Task: Assign Carxxstreet791@gmail.com as Assignee of Issue Issue0000000126 in Backlog  in Scrum Project Project0000000026 in Jira. Assign Carxxstreet791@gmail.com as Assignee of Issue Issue0000000127 in Backlog  in Scrum Project Project0000000026 in Jira. Assign Carxxstreet791@gmail.com as Assignee of Issue Issue0000000128 in Backlog  in Scrum Project Project0000000026 in Jira. Assign Nikrathi889@gmail.com as Assignee of Issue Issue0000000129 in Backlog  in Scrum Project Project0000000026 in Jira. Assign Nikrathi889@gmail.com as Assignee of Issue Issue0000000130 in Backlog  in Scrum Project Project0000000026 in Jira
Action: Mouse moved to (282, 110)
Screenshot: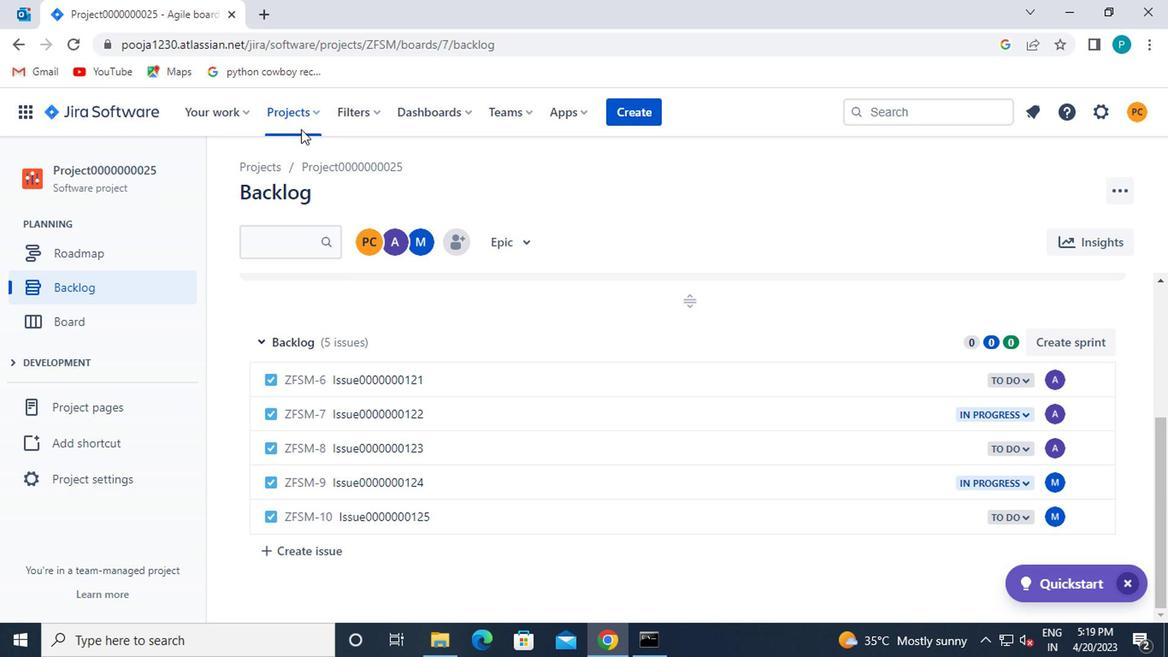
Action: Mouse pressed left at (282, 110)
Screenshot: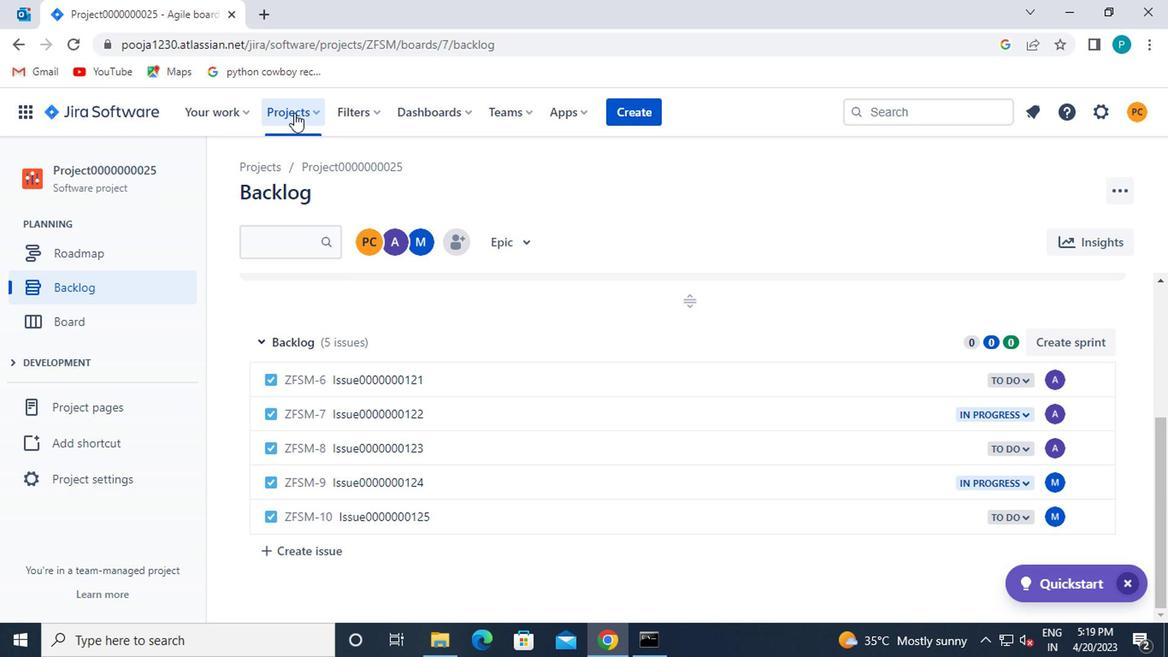 
Action: Mouse moved to (338, 239)
Screenshot: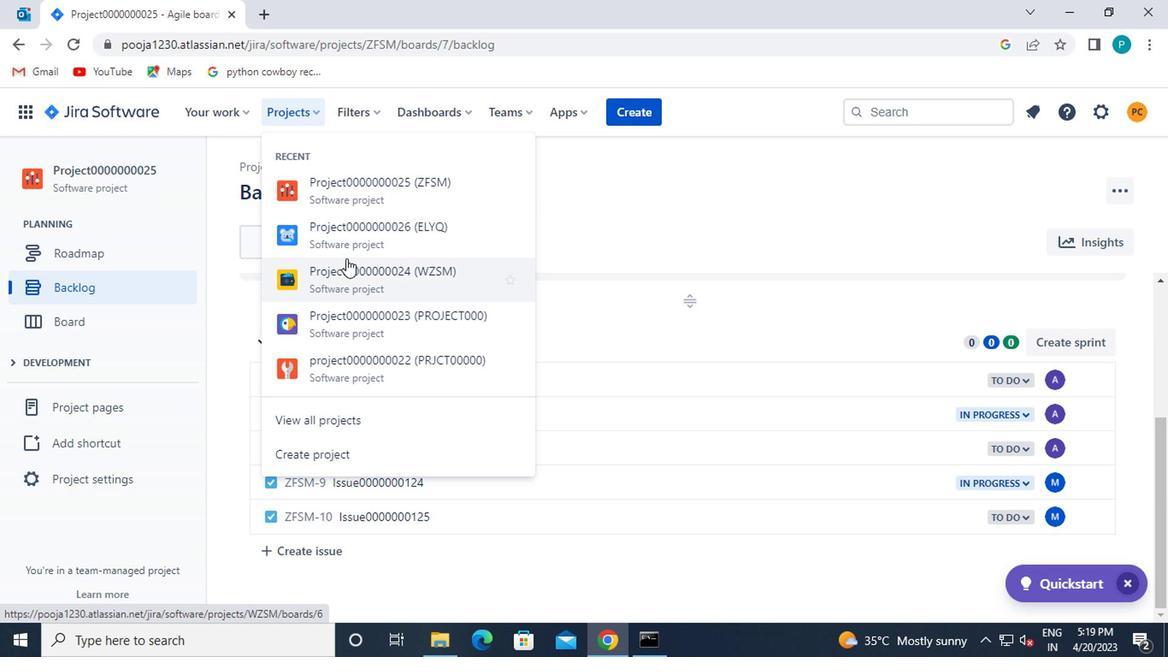 
Action: Mouse pressed left at (338, 239)
Screenshot: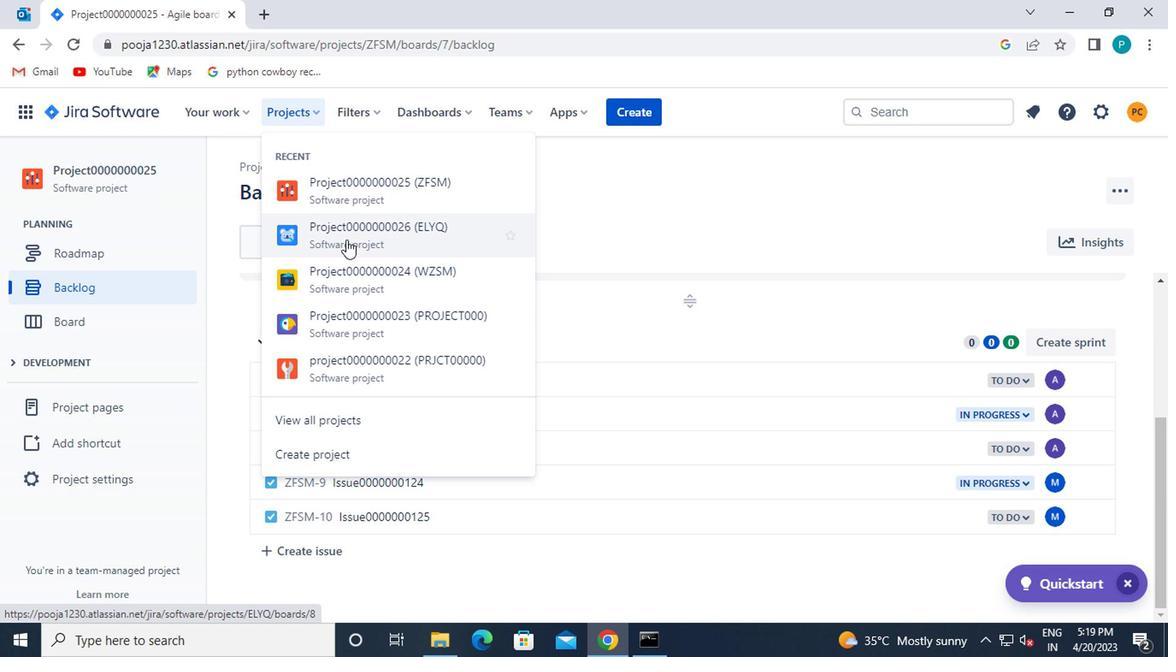 
Action: Mouse moved to (147, 293)
Screenshot: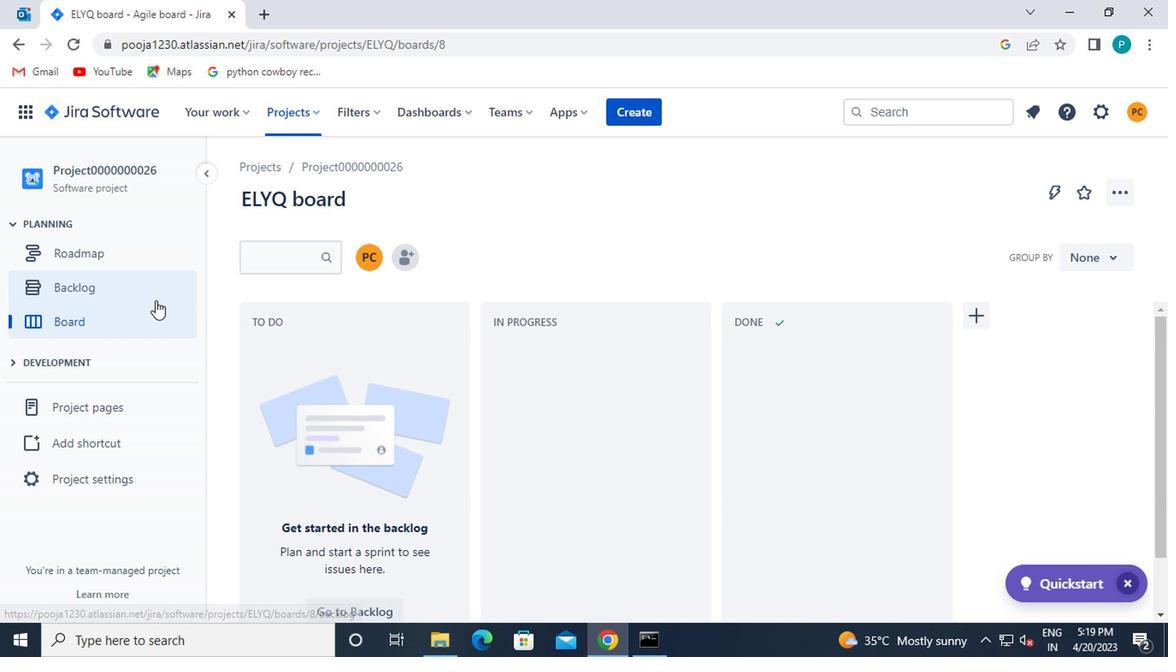 
Action: Mouse pressed left at (147, 293)
Screenshot: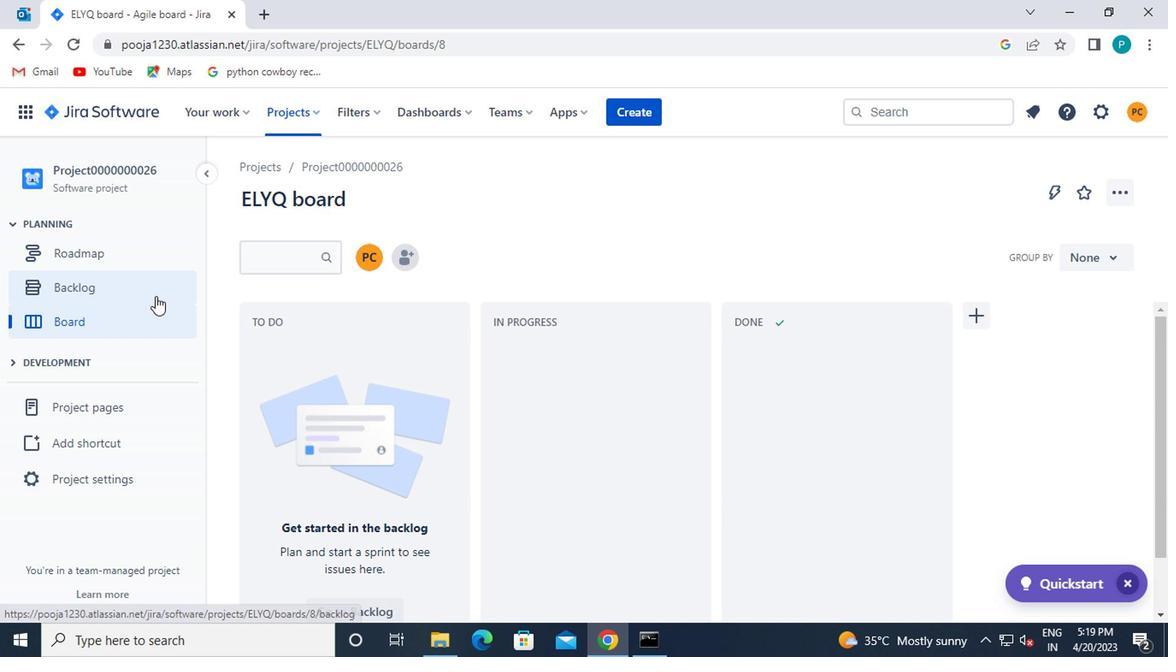 
Action: Mouse moved to (587, 436)
Screenshot: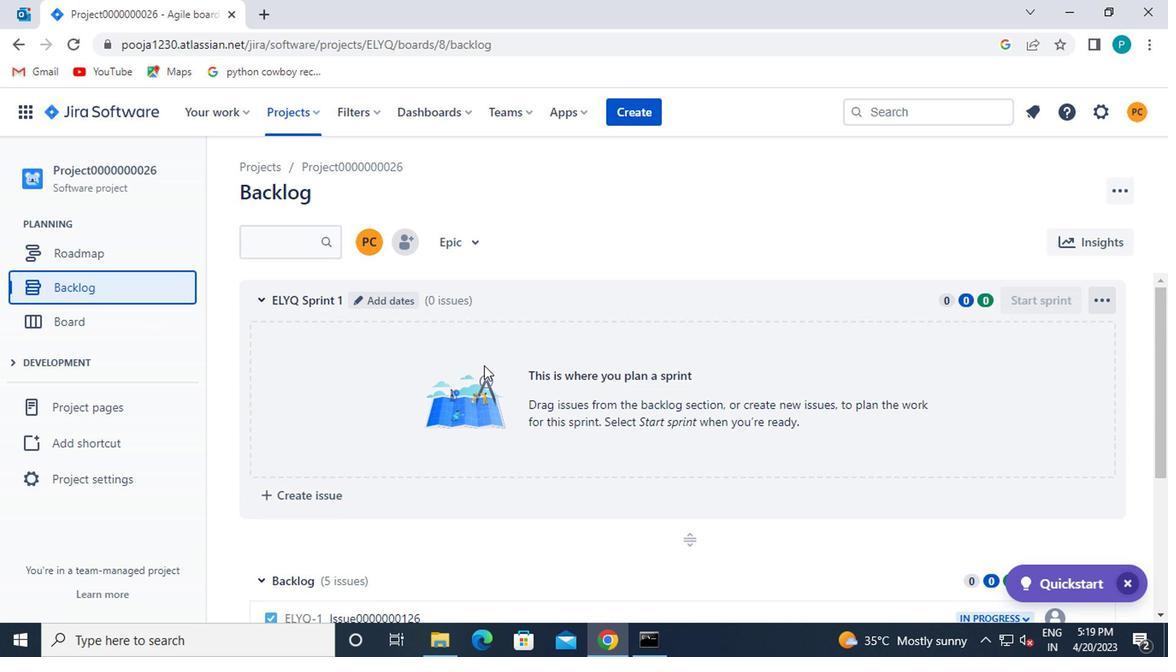 
Action: Mouse scrolled (587, 435) with delta (0, -1)
Screenshot: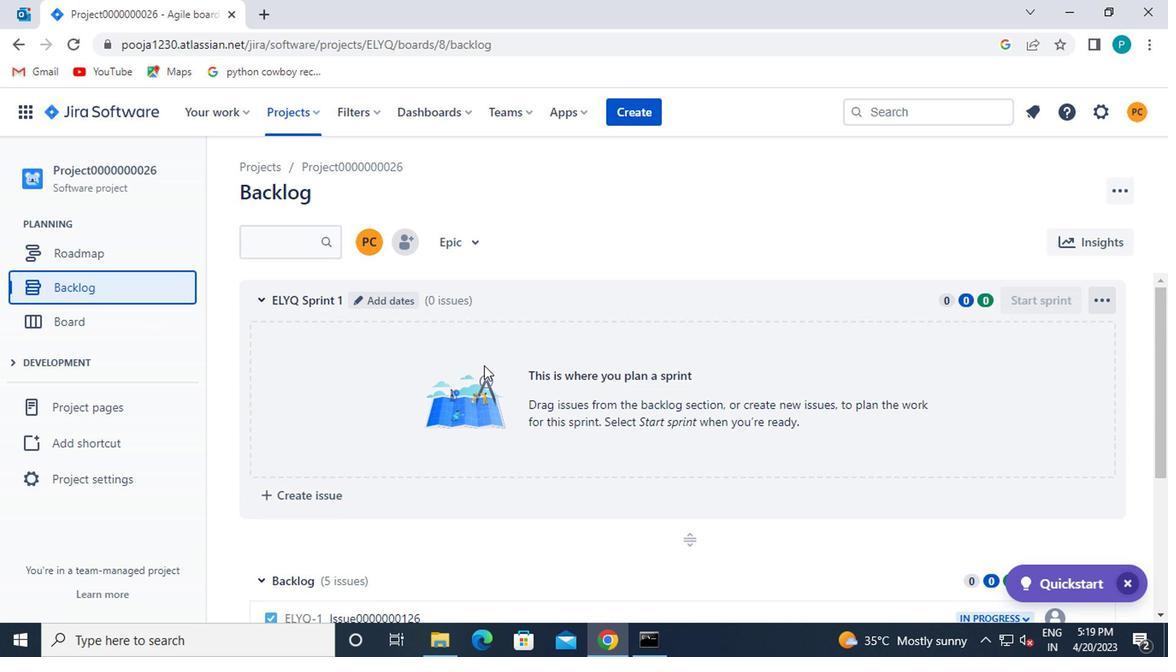 
Action: Mouse scrolled (587, 435) with delta (0, -1)
Screenshot: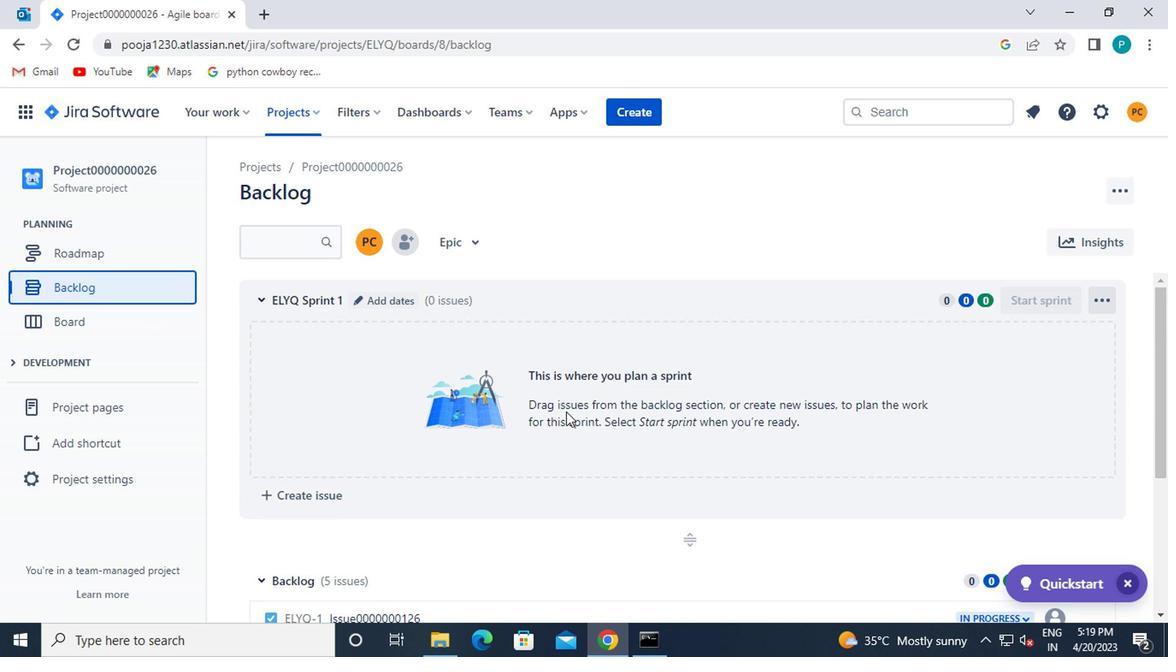 
Action: Mouse scrolled (587, 435) with delta (0, -1)
Screenshot: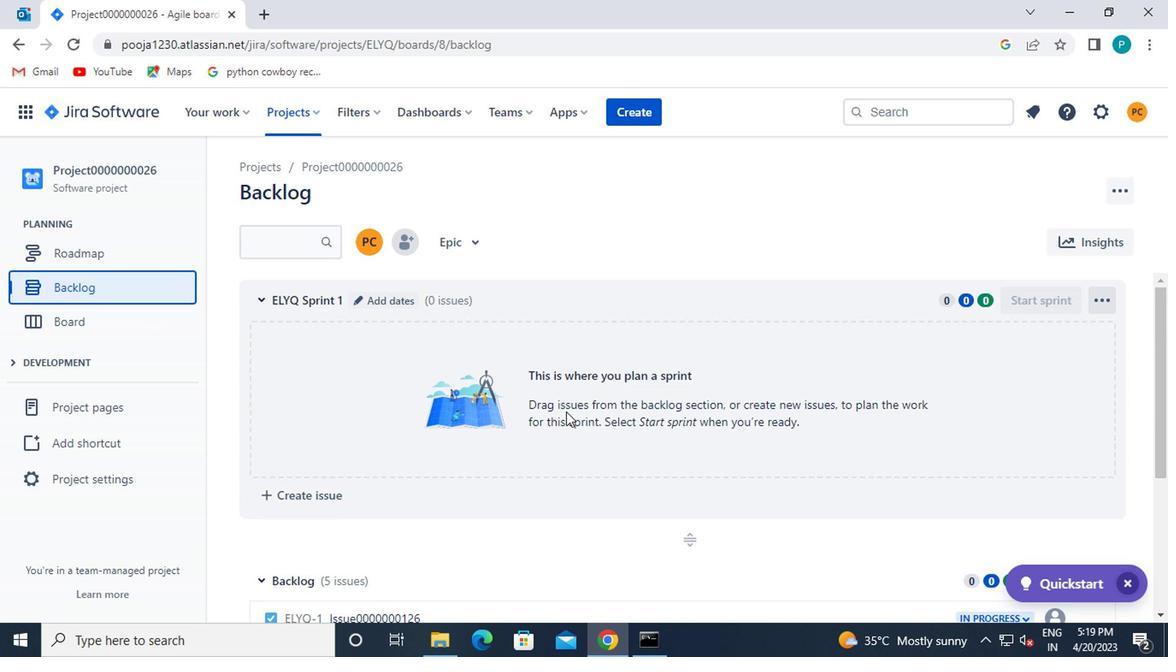 
Action: Mouse scrolled (587, 435) with delta (0, -1)
Screenshot: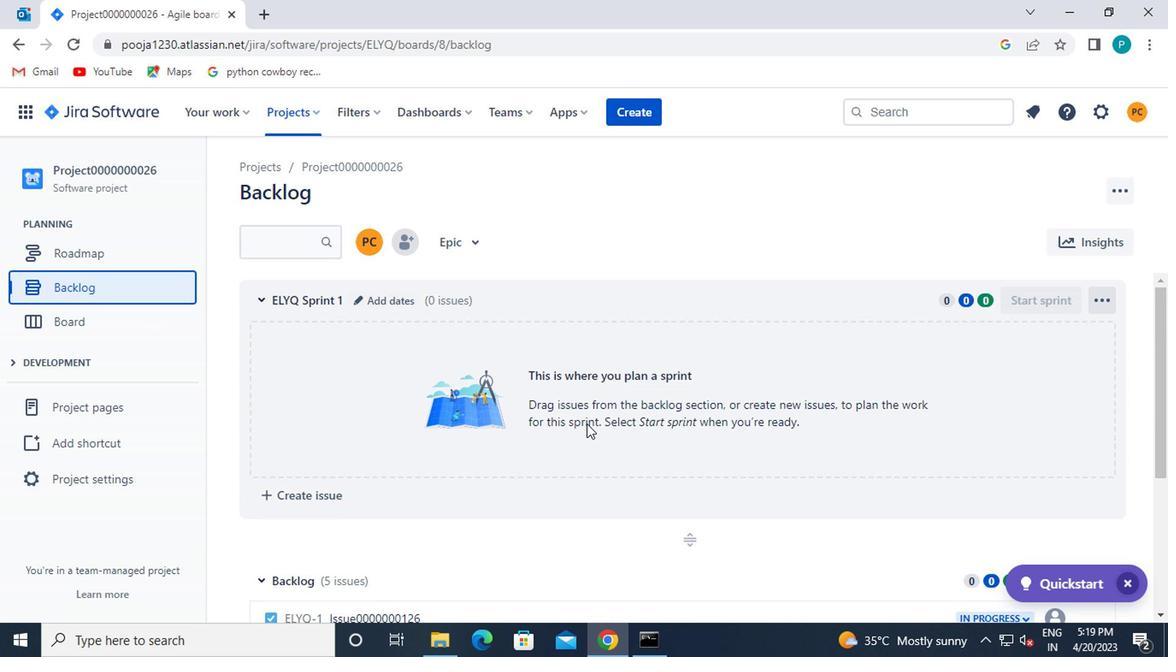 
Action: Mouse moved to (1045, 379)
Screenshot: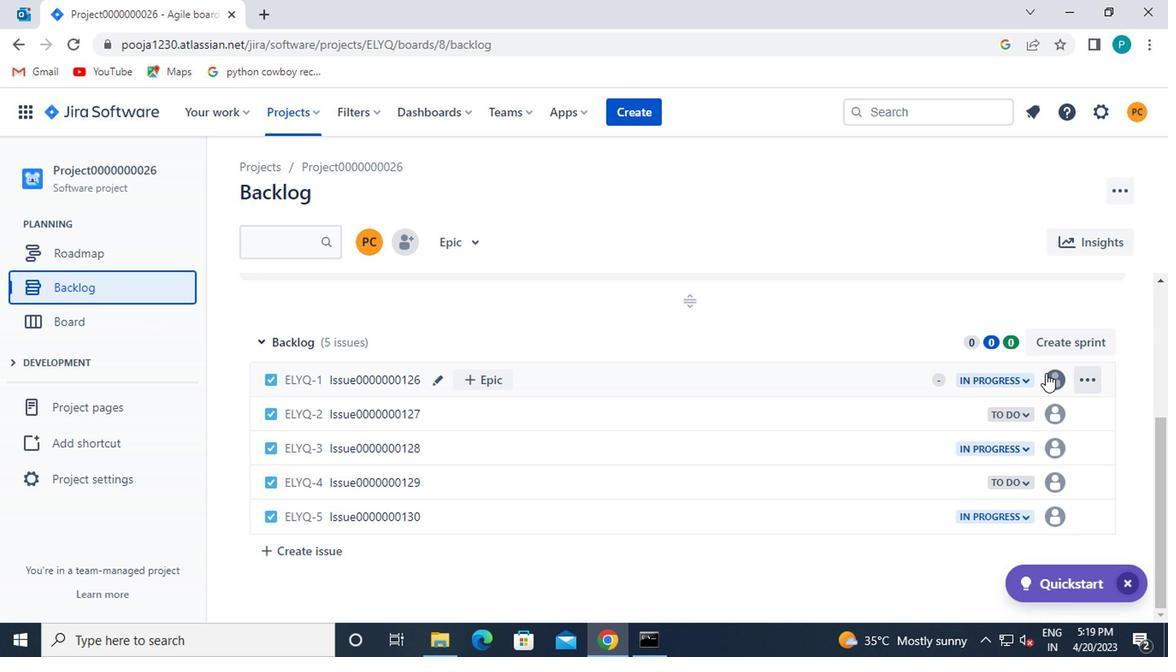 
Action: Mouse pressed left at (1045, 379)
Screenshot: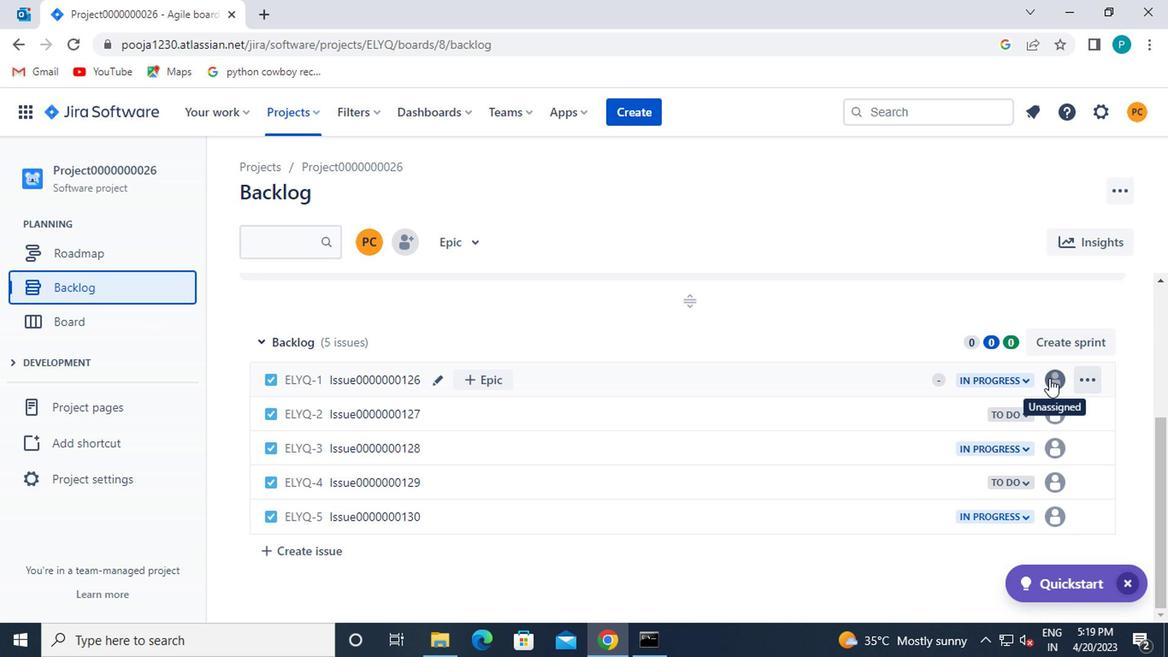 
Action: Mouse moved to (927, 470)
Screenshot: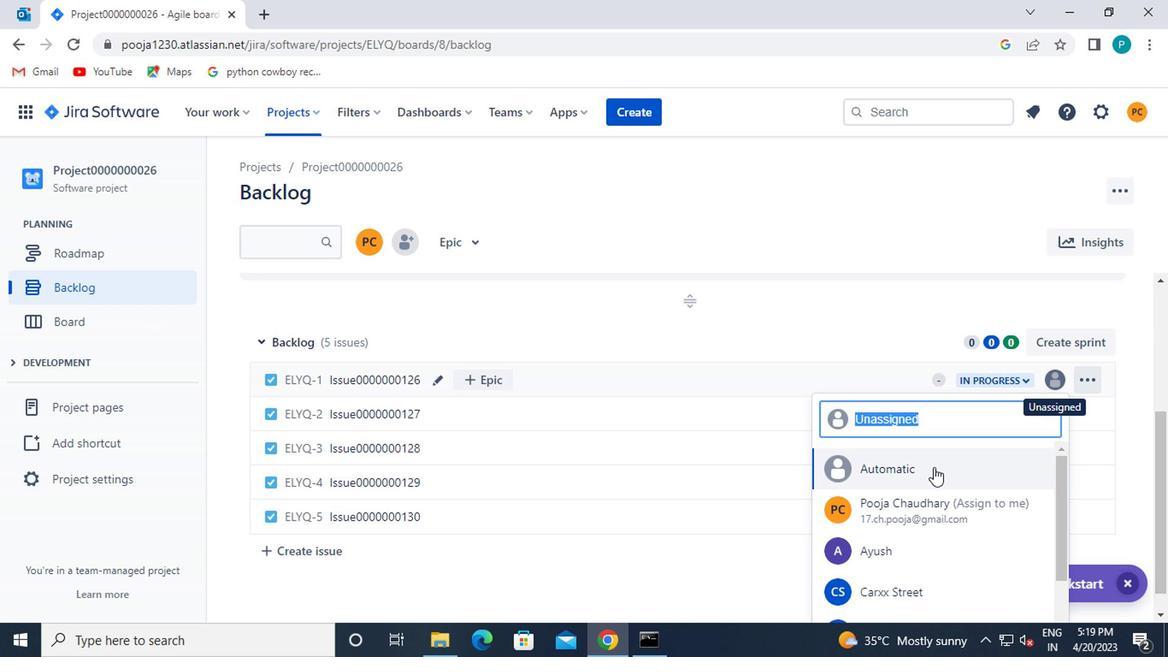 
Action: Mouse scrolled (927, 470) with delta (0, 0)
Screenshot: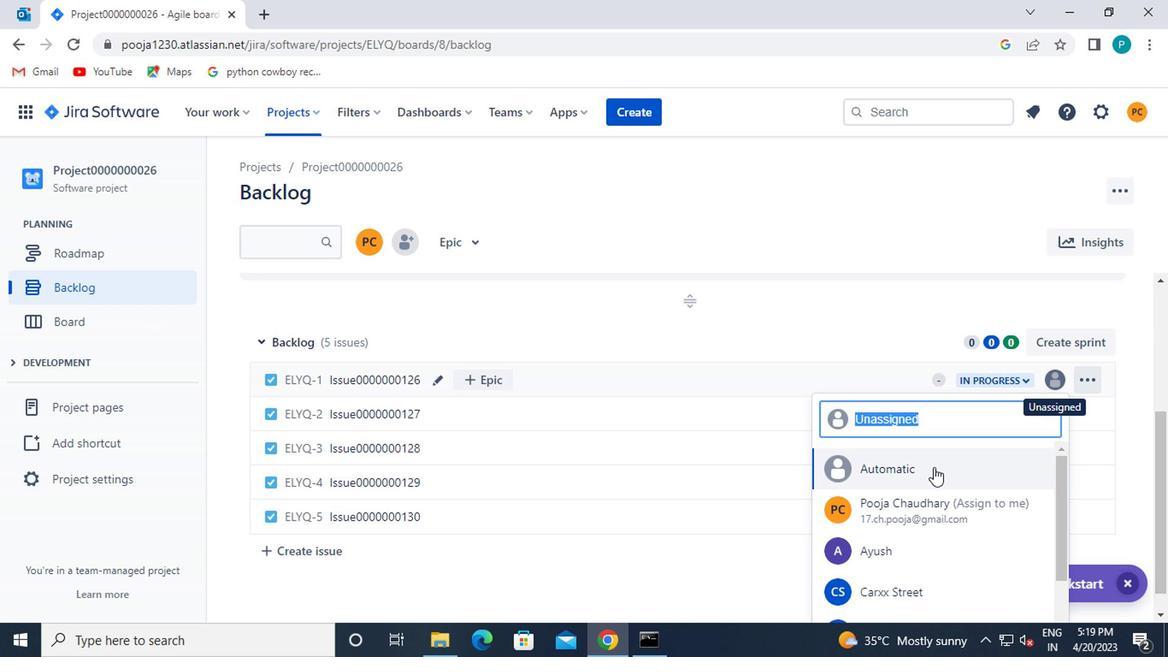 
Action: Mouse scrolled (927, 470) with delta (0, 0)
Screenshot: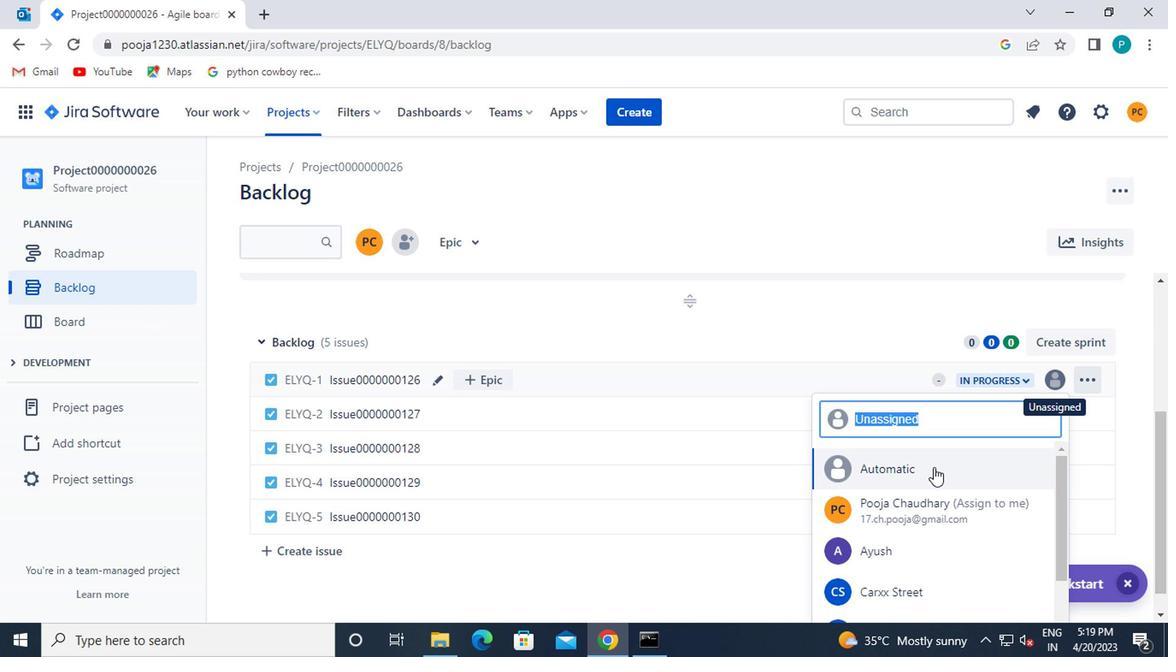 
Action: Mouse moved to (927, 470)
Screenshot: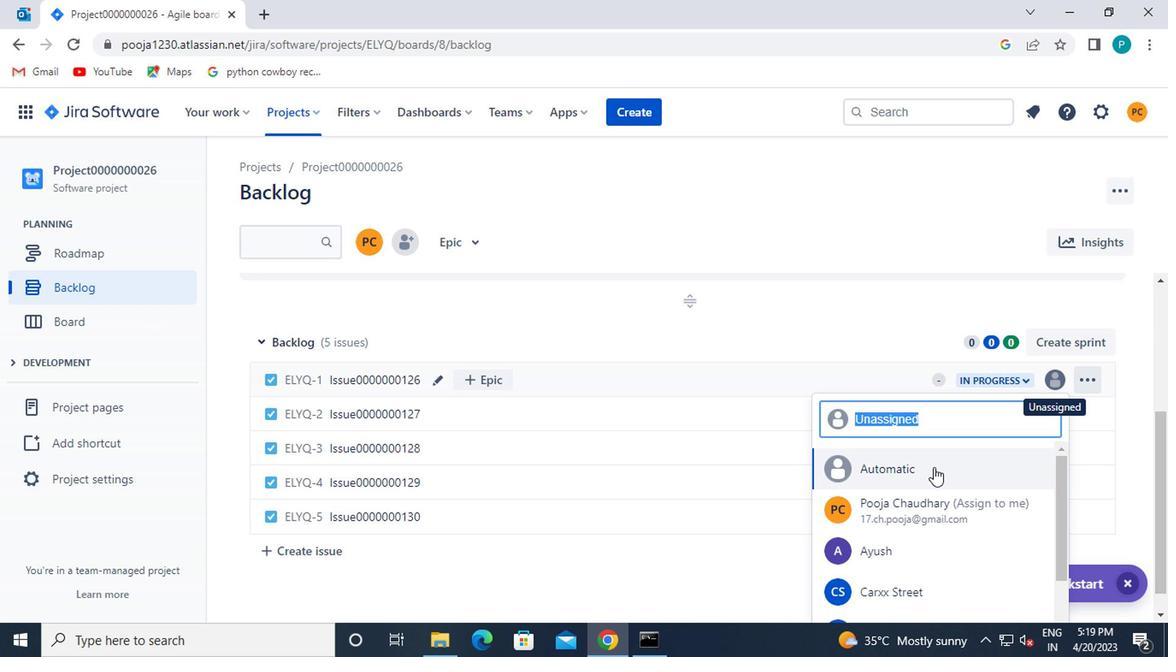 
Action: Mouse scrolled (927, 470) with delta (0, 0)
Screenshot: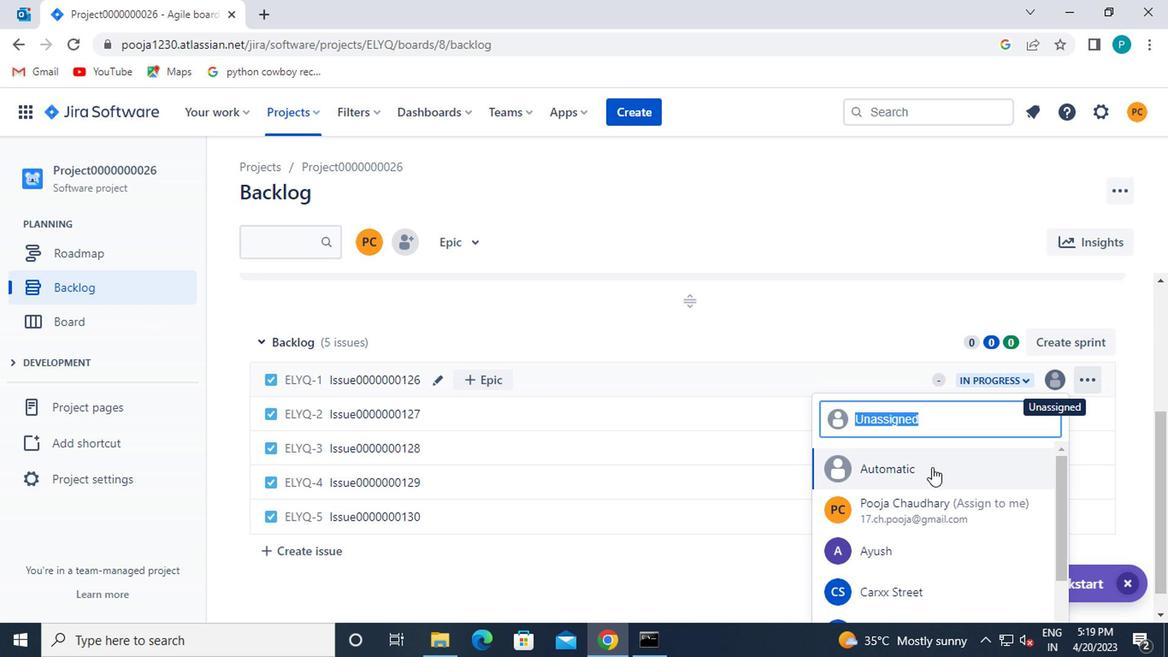 
Action: Mouse moved to (919, 502)
Screenshot: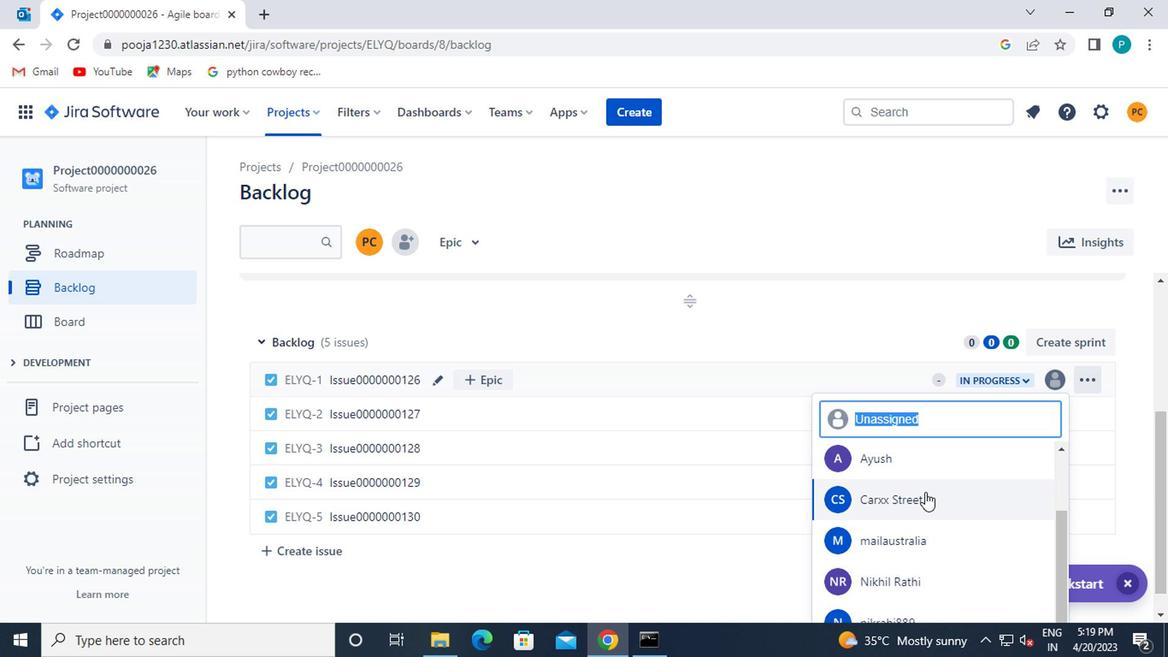 
Action: Mouse pressed left at (919, 502)
Screenshot: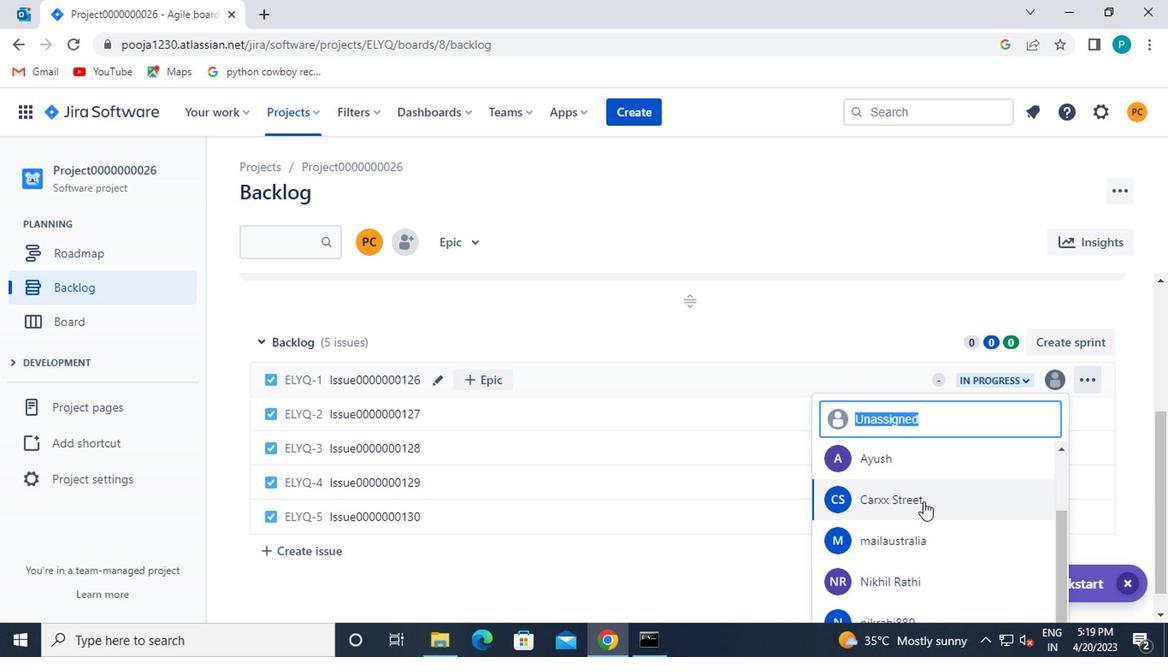
Action: Mouse moved to (1043, 416)
Screenshot: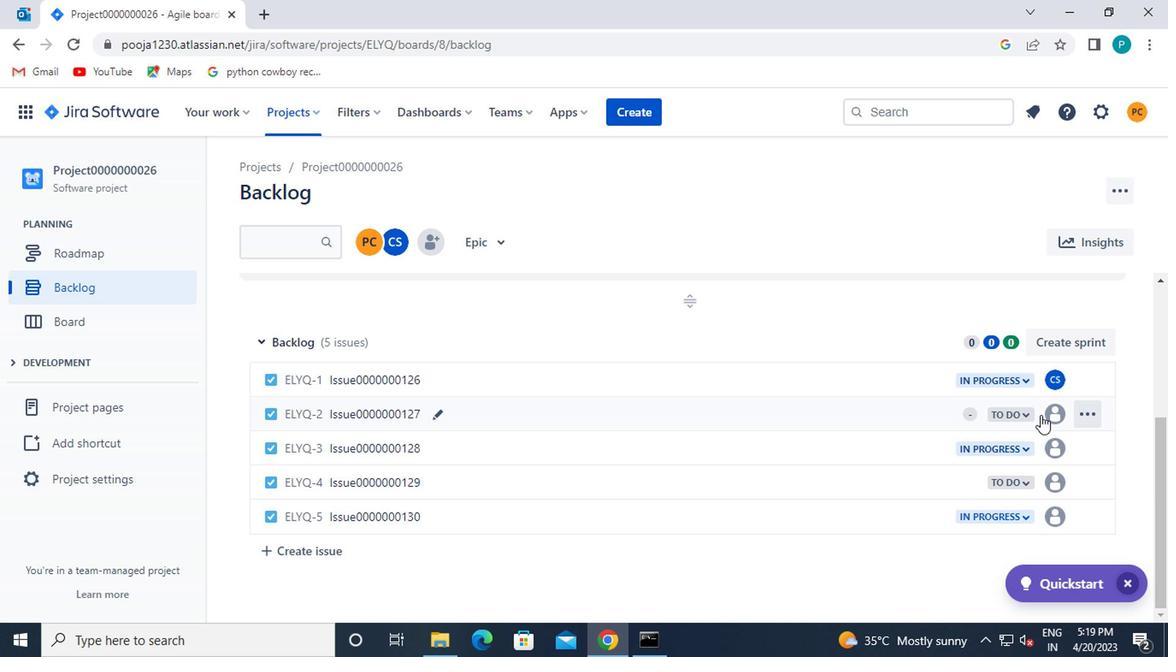 
Action: Mouse pressed left at (1043, 416)
Screenshot: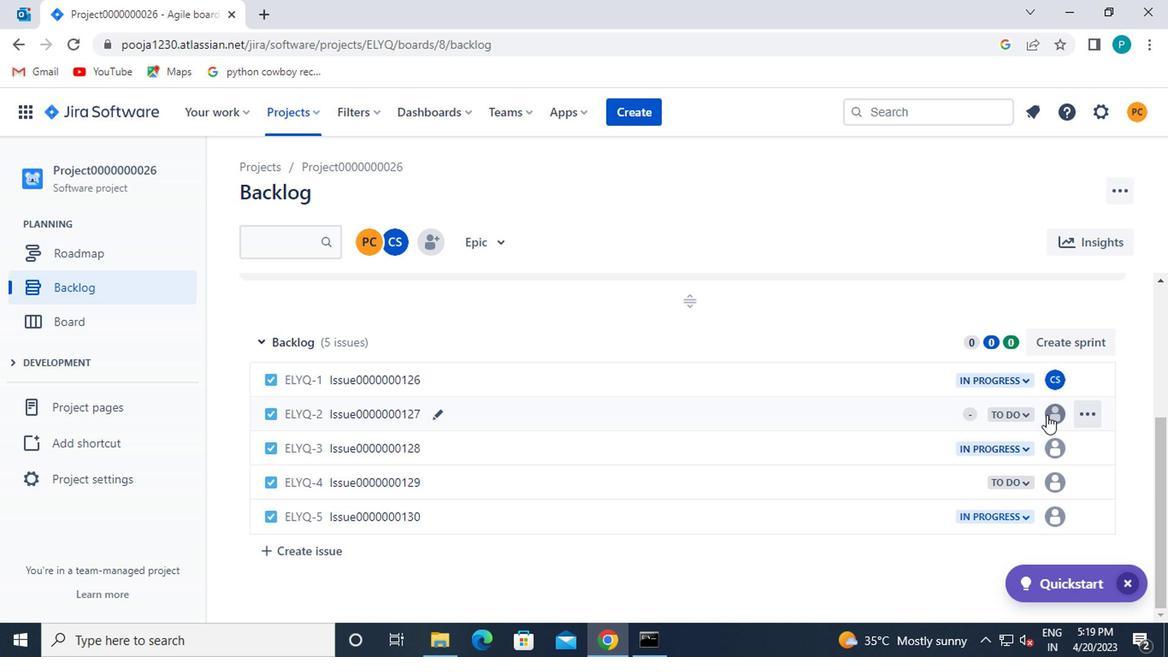 
Action: Mouse moved to (919, 500)
Screenshot: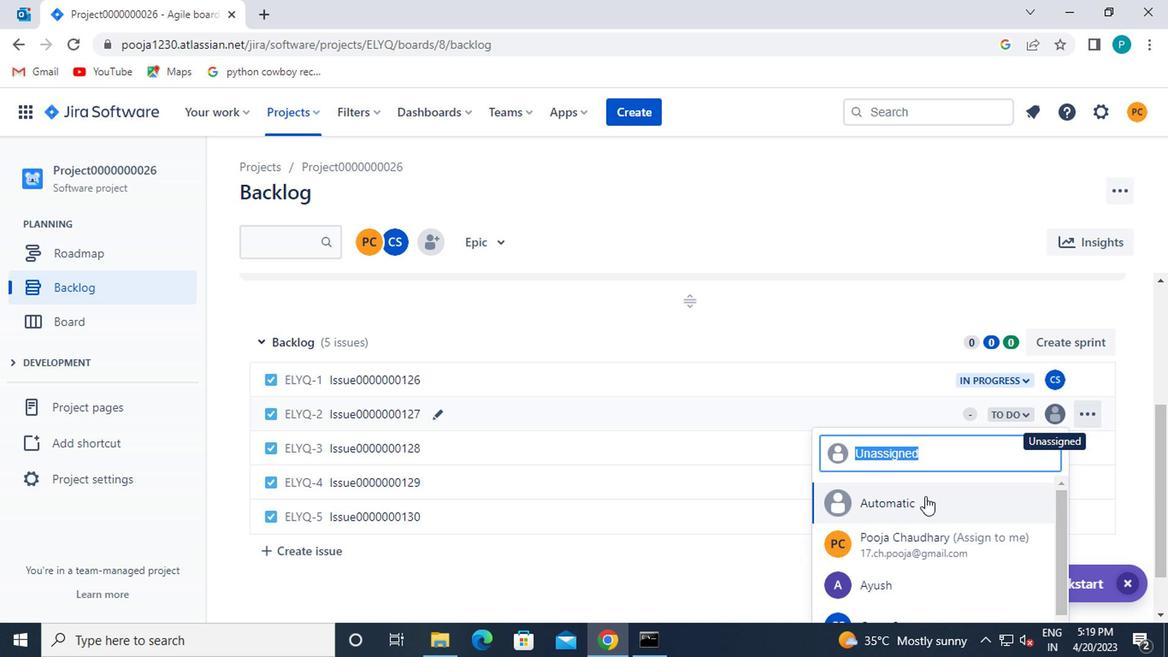 
Action: Mouse scrolled (919, 499) with delta (0, 0)
Screenshot: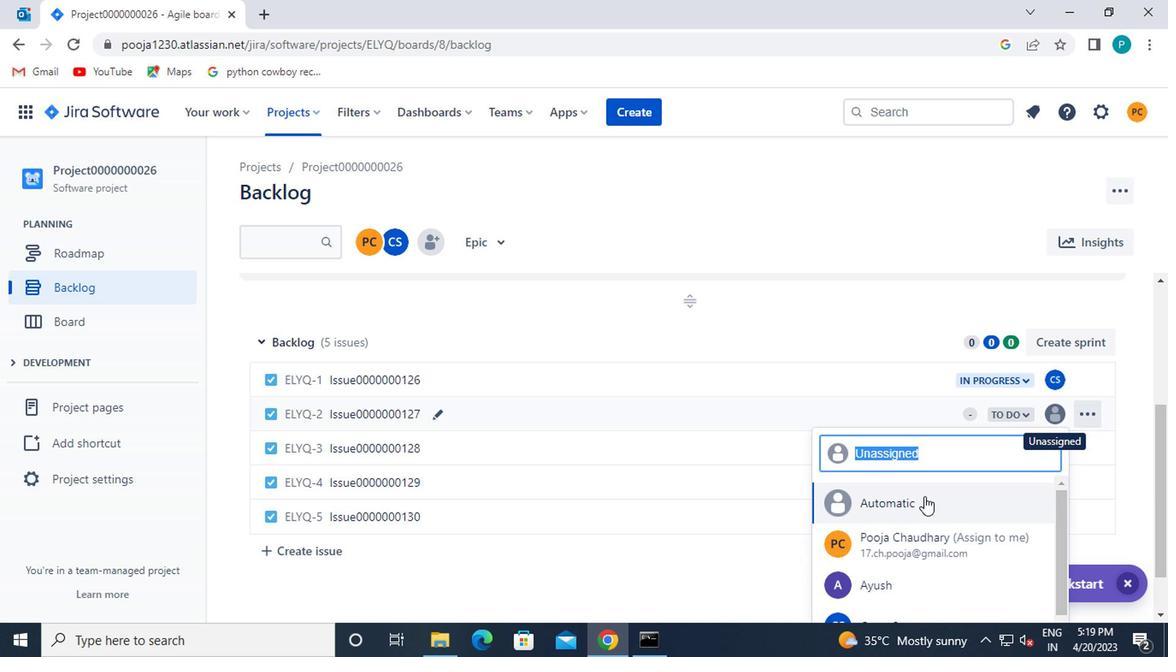 
Action: Mouse moved to (919, 500)
Screenshot: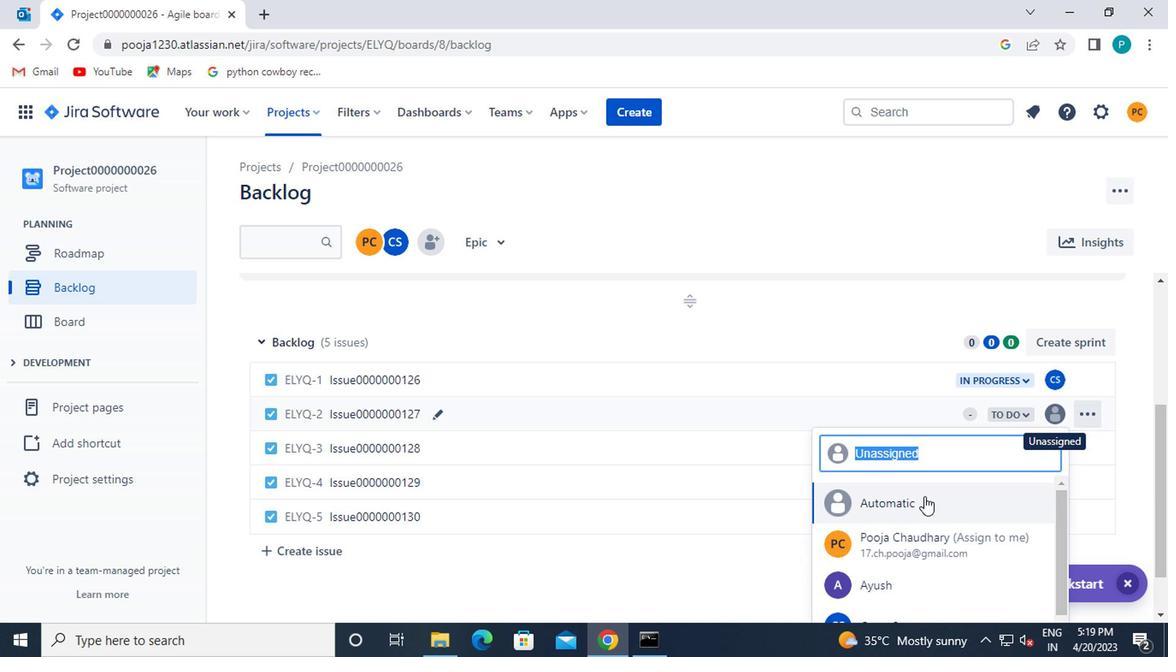 
Action: Mouse scrolled (919, 499) with delta (0, 0)
Screenshot: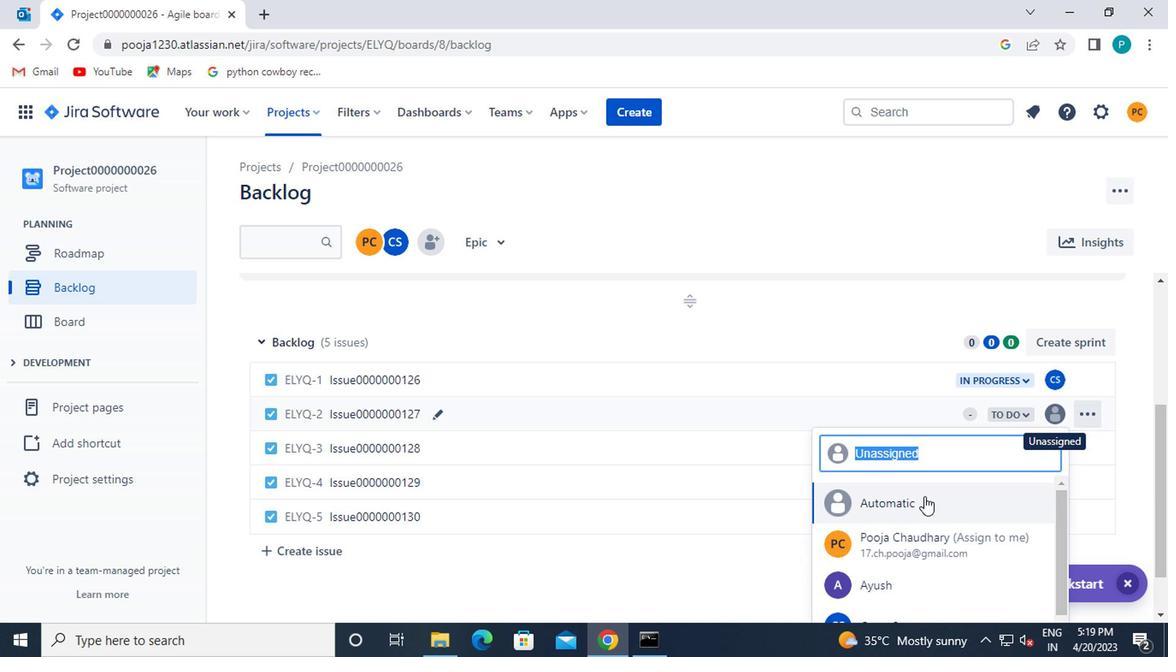 
Action: Mouse moved to (919, 532)
Screenshot: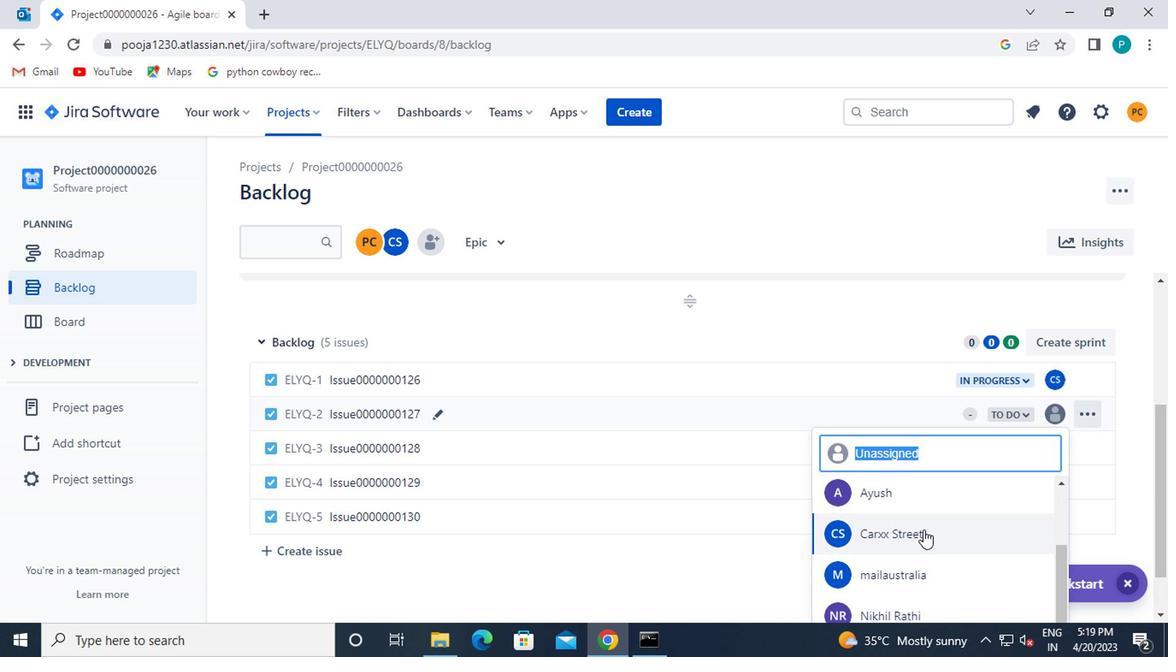
Action: Mouse pressed left at (919, 532)
Screenshot: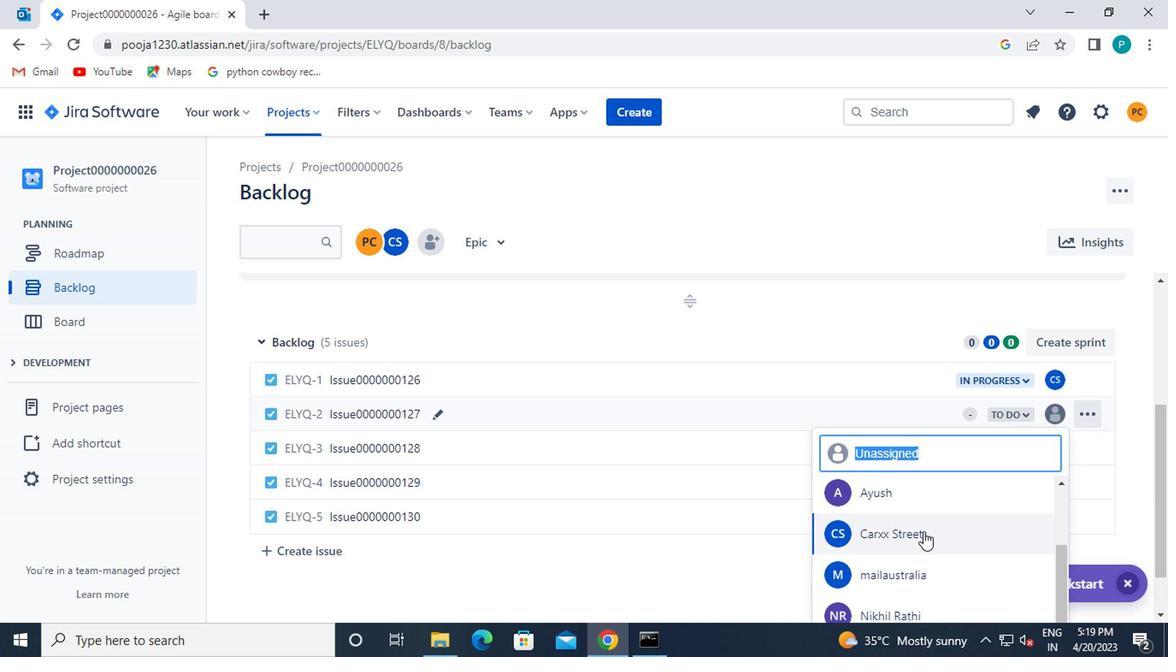
Action: Mouse moved to (1056, 453)
Screenshot: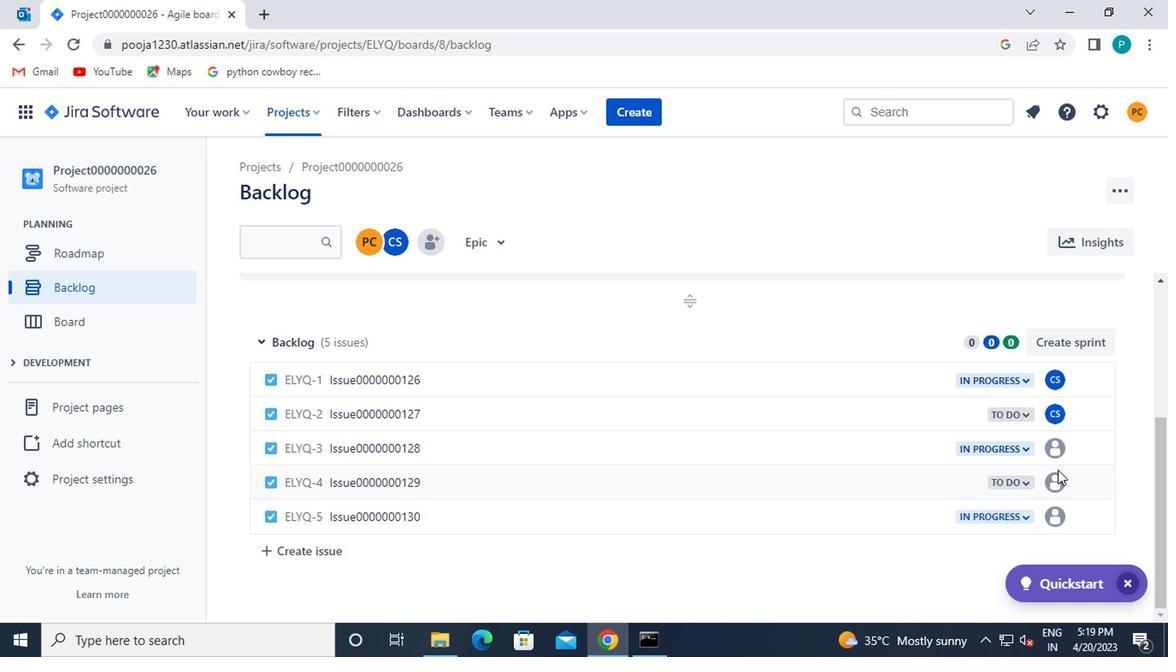 
Action: Mouse pressed left at (1056, 453)
Screenshot: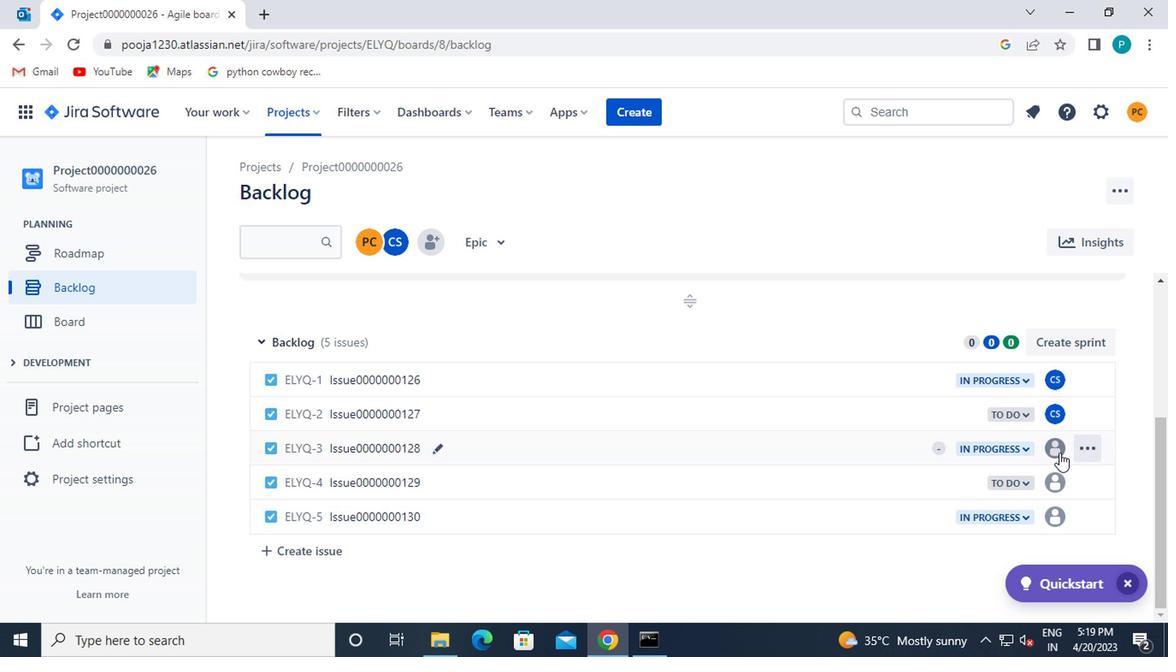 
Action: Mouse moved to (975, 518)
Screenshot: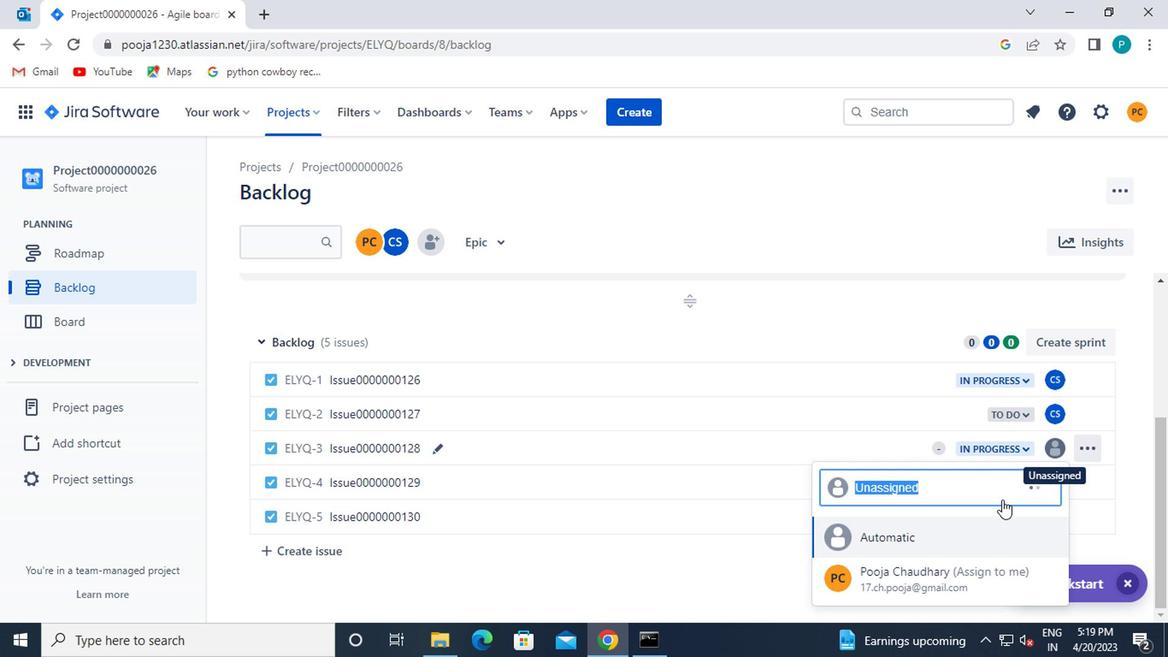 
Action: Mouse scrolled (975, 518) with delta (0, 0)
Screenshot: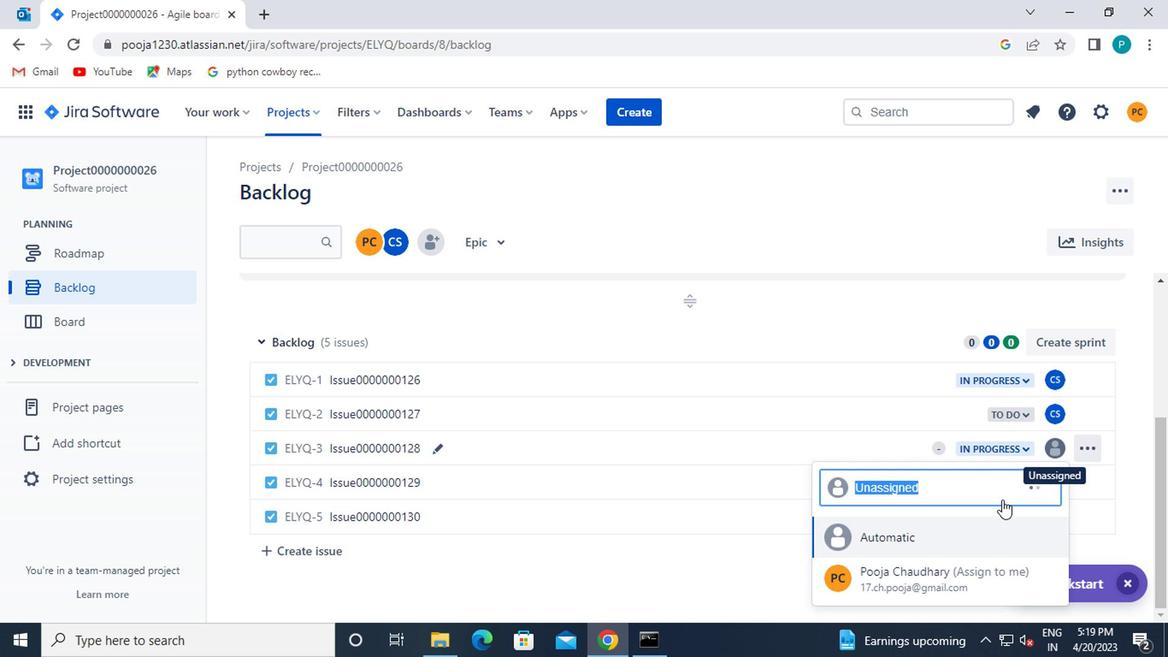 
Action: Mouse moved to (975, 519)
Screenshot: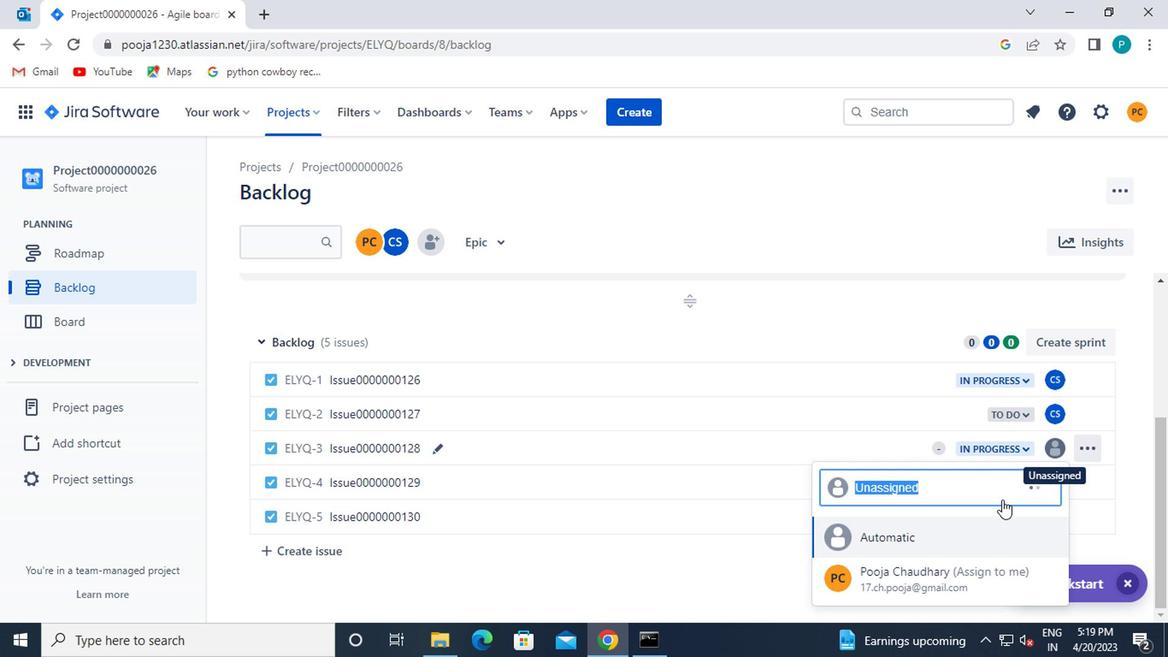 
Action: Mouse scrolled (975, 518) with delta (0, 0)
Screenshot: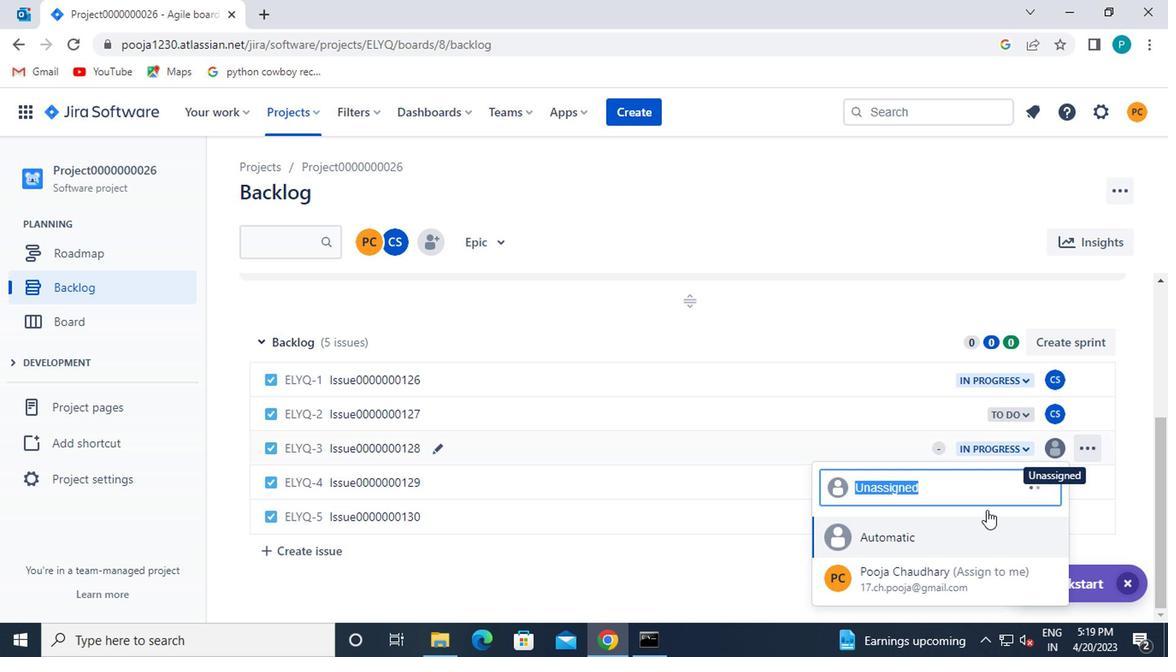 
Action: Mouse moved to (975, 520)
Screenshot: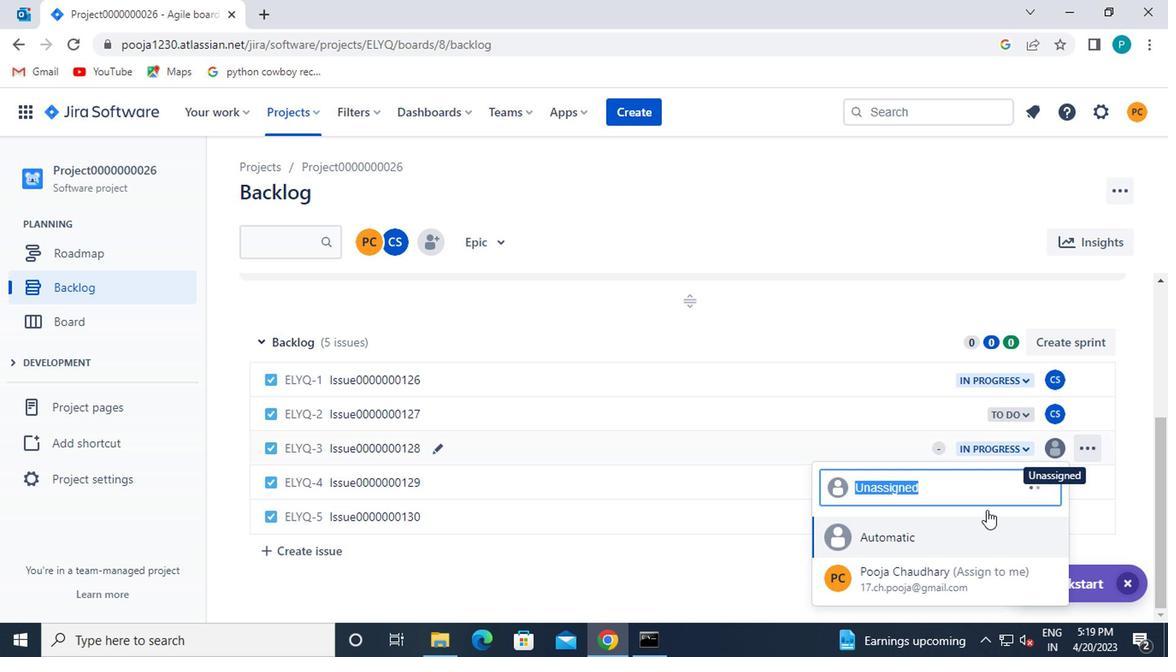 
Action: Mouse scrolled (975, 519) with delta (0, -1)
Screenshot: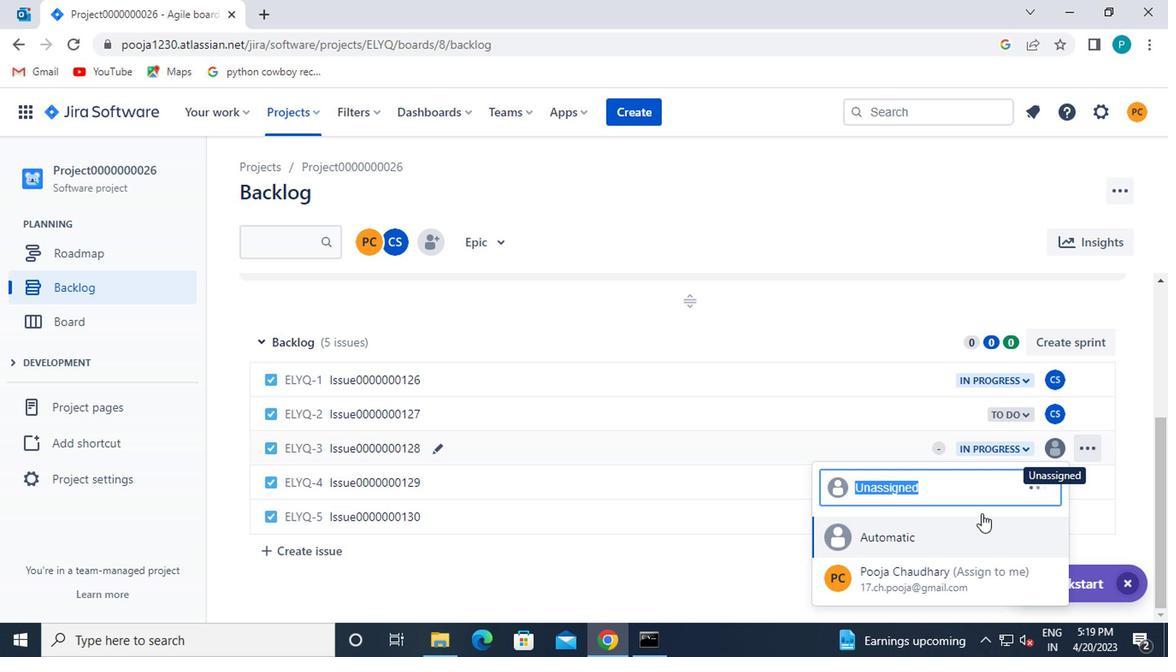 
Action: Mouse moved to (962, 545)
Screenshot: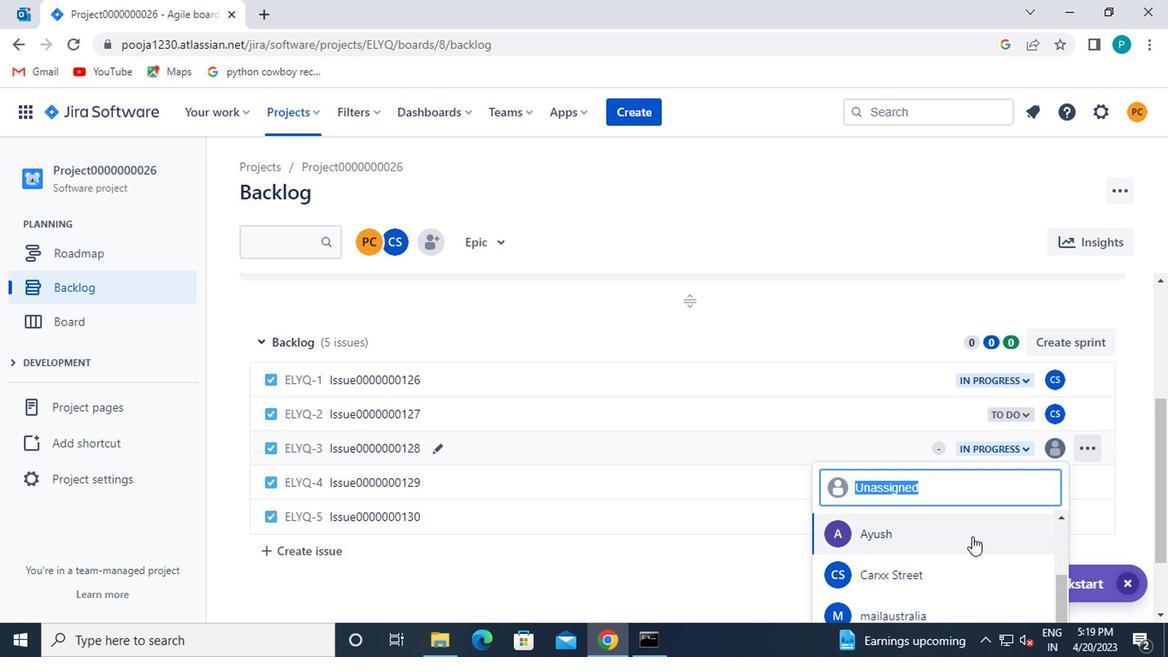 
Action: Mouse scrolled (962, 544) with delta (0, 0)
Screenshot: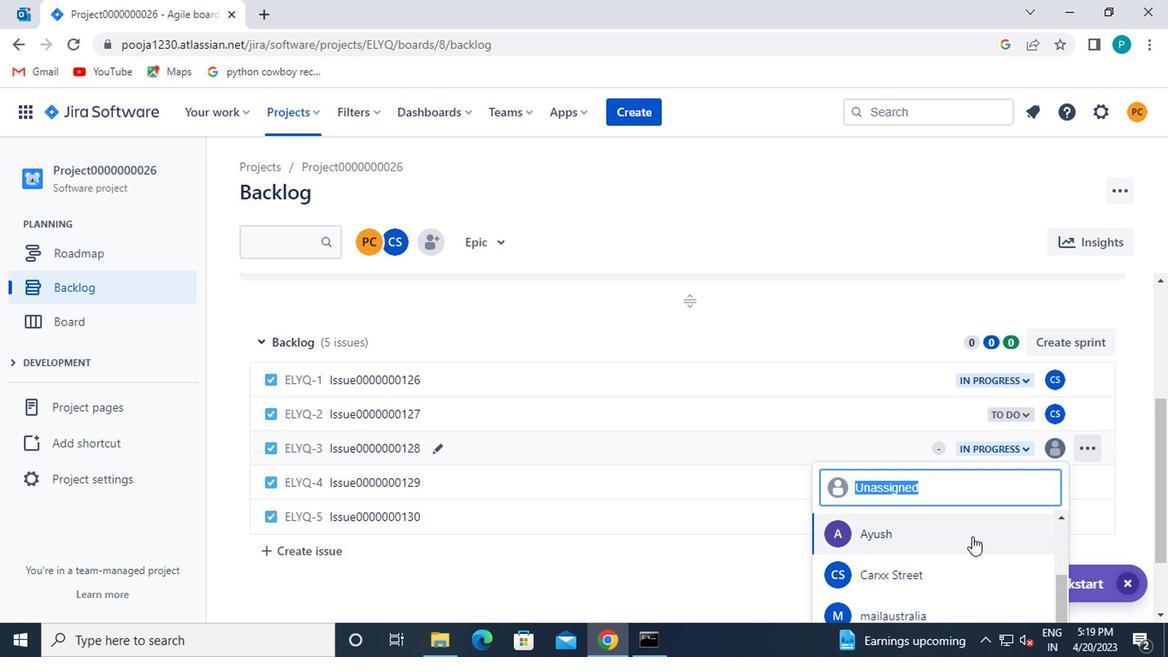 
Action: Mouse moved to (962, 545)
Screenshot: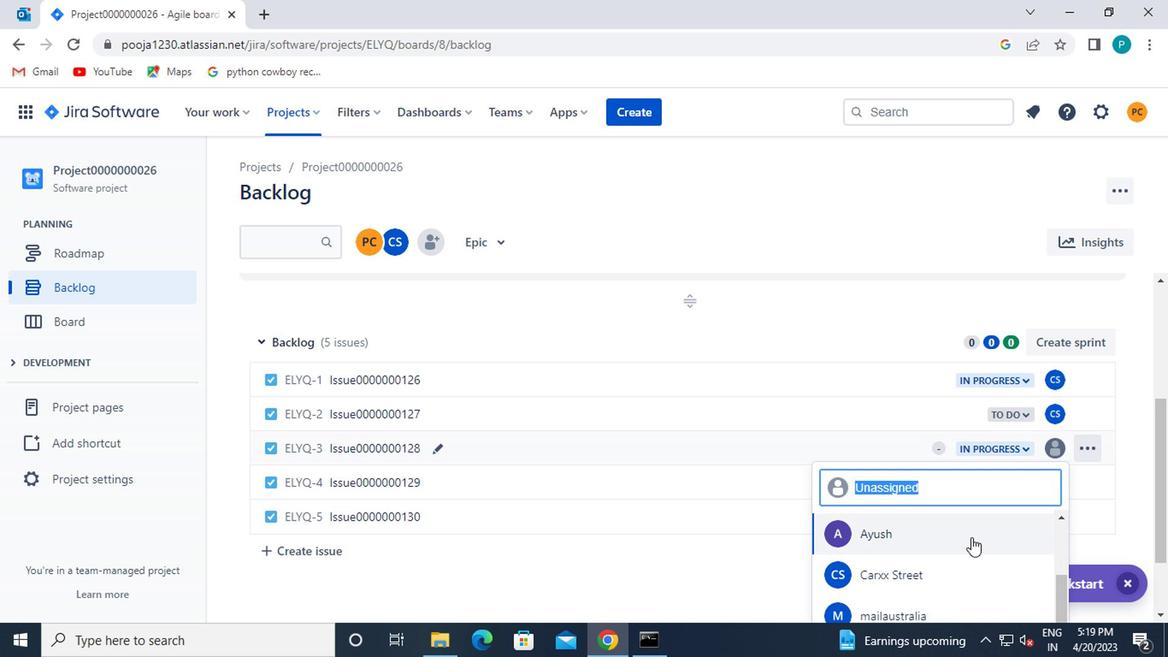 
Action: Mouse scrolled (962, 544) with delta (0, 0)
Screenshot: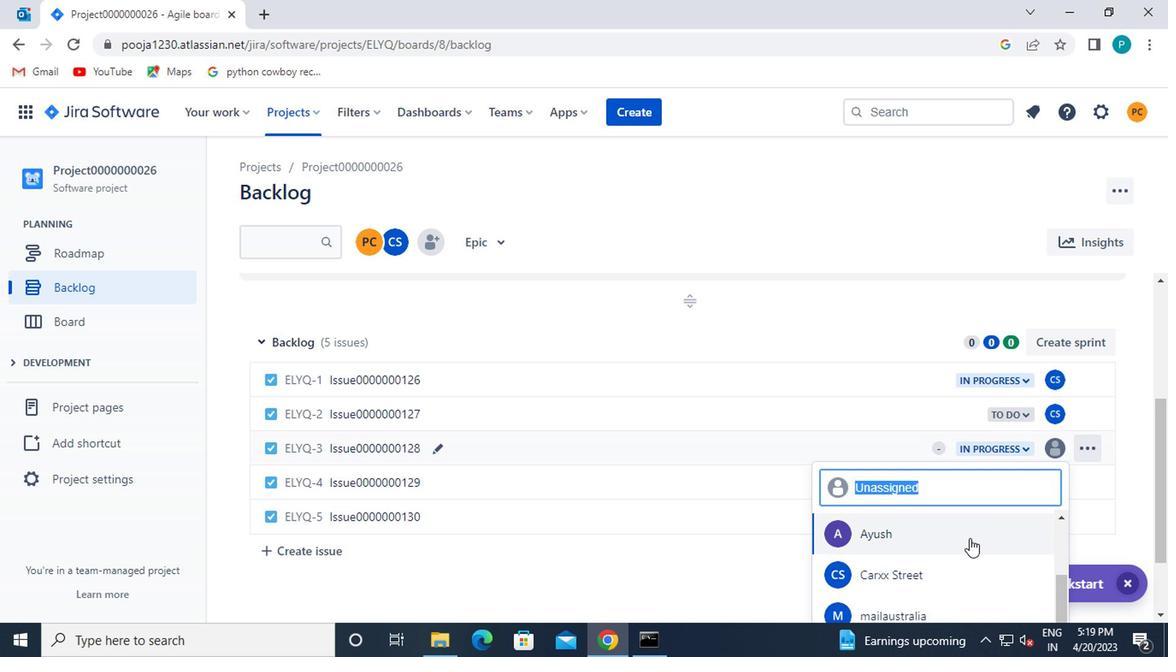 
Action: Mouse moved to (940, 590)
Screenshot: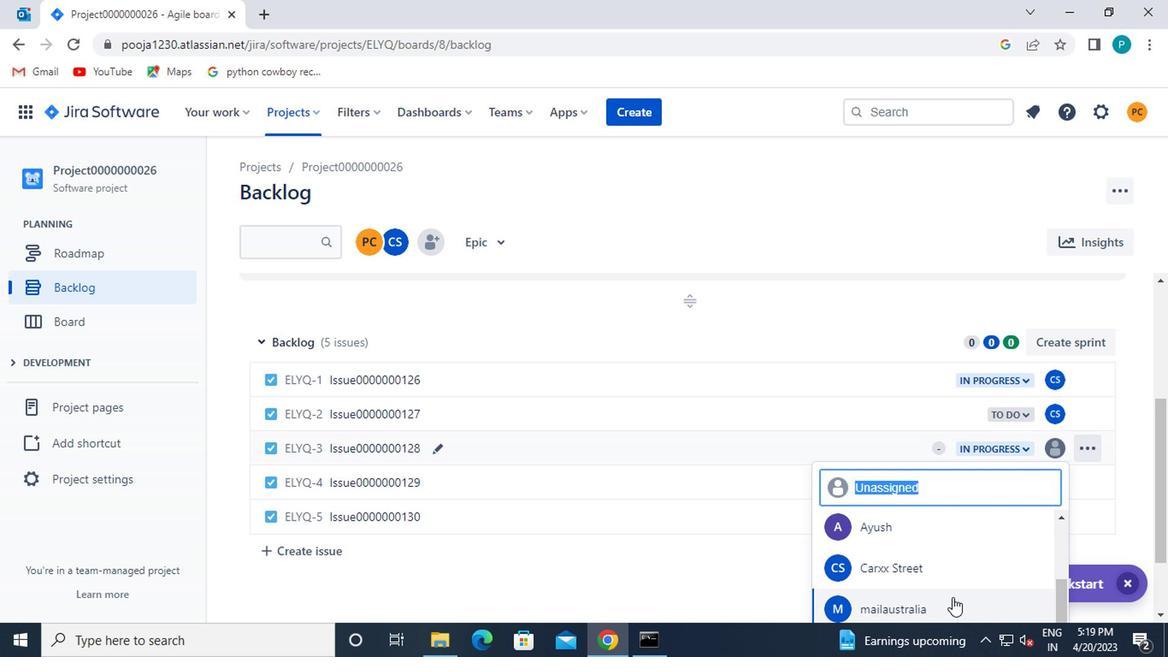 
Action: Mouse scrolled (940, 590) with delta (0, 0)
Screenshot: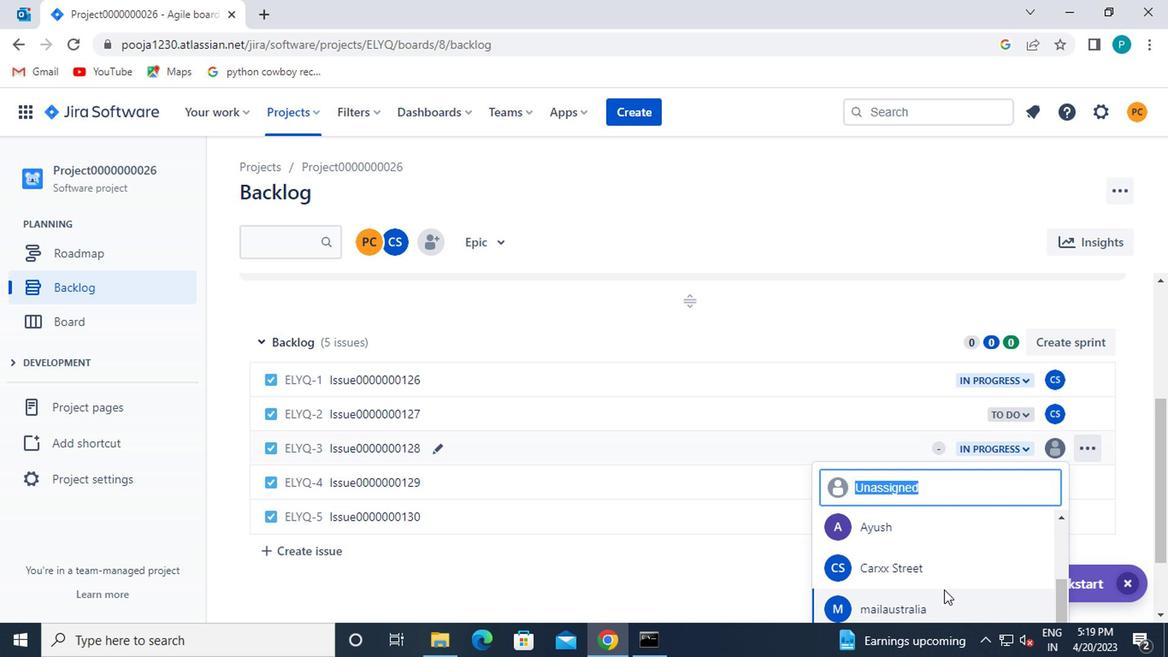 
Action: Mouse moved to (922, 487)
Screenshot: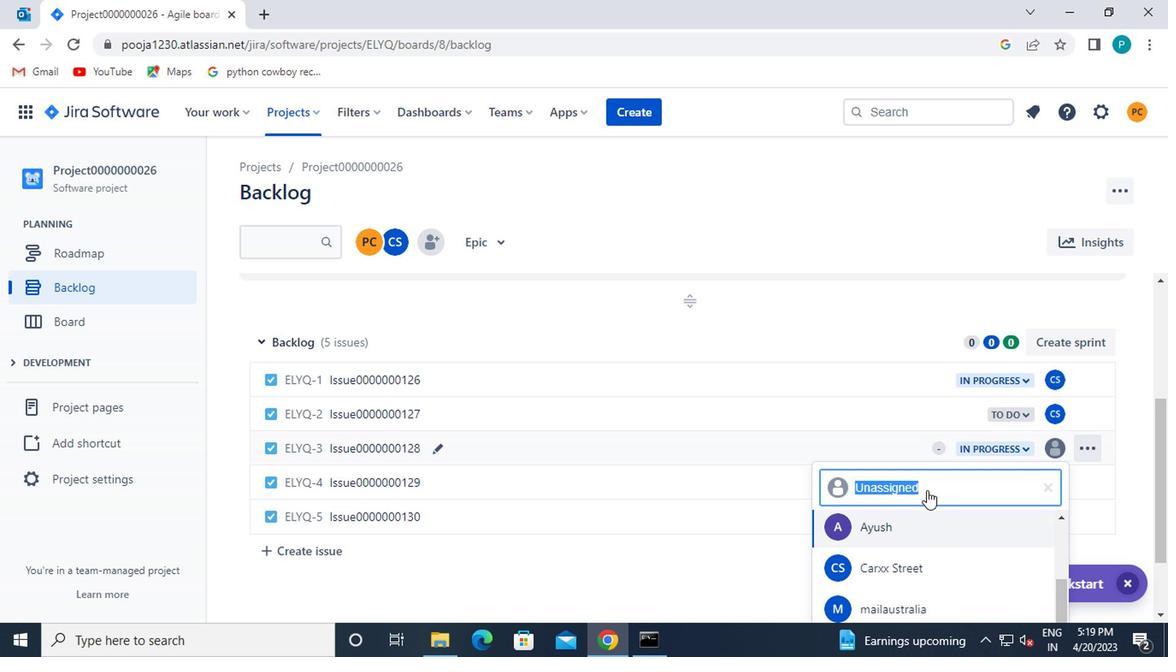 
Action: Mouse pressed left at (922, 487)
Screenshot: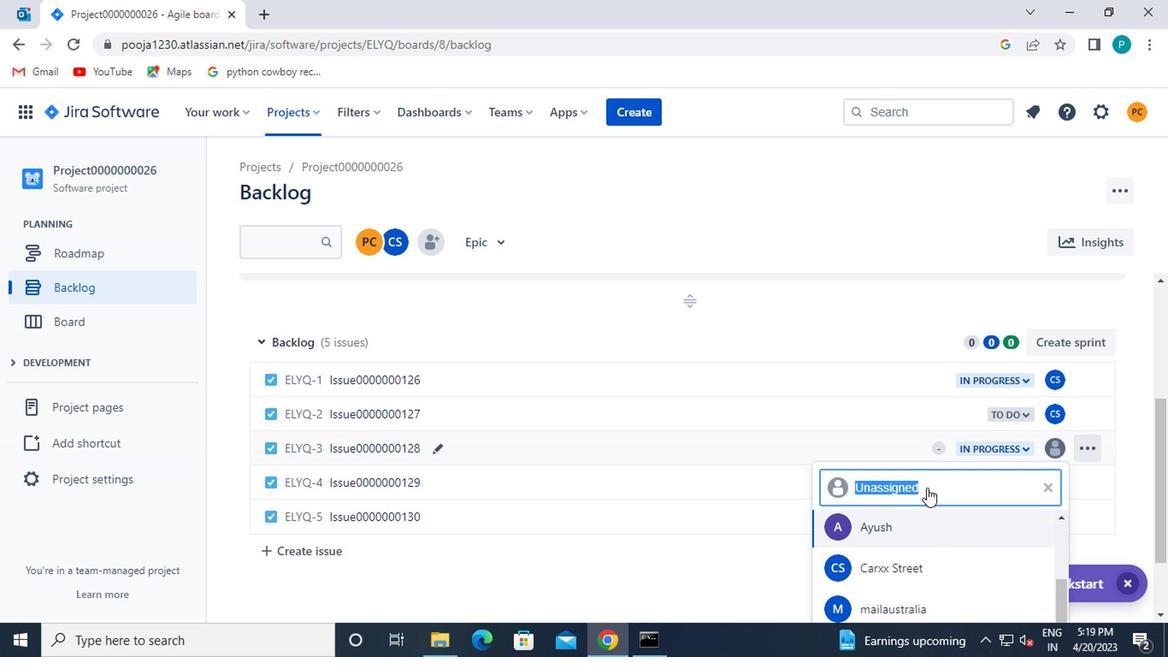 
Action: Key pressed <Key.backspace><Key.backspace><Key.backspace>ni
Screenshot: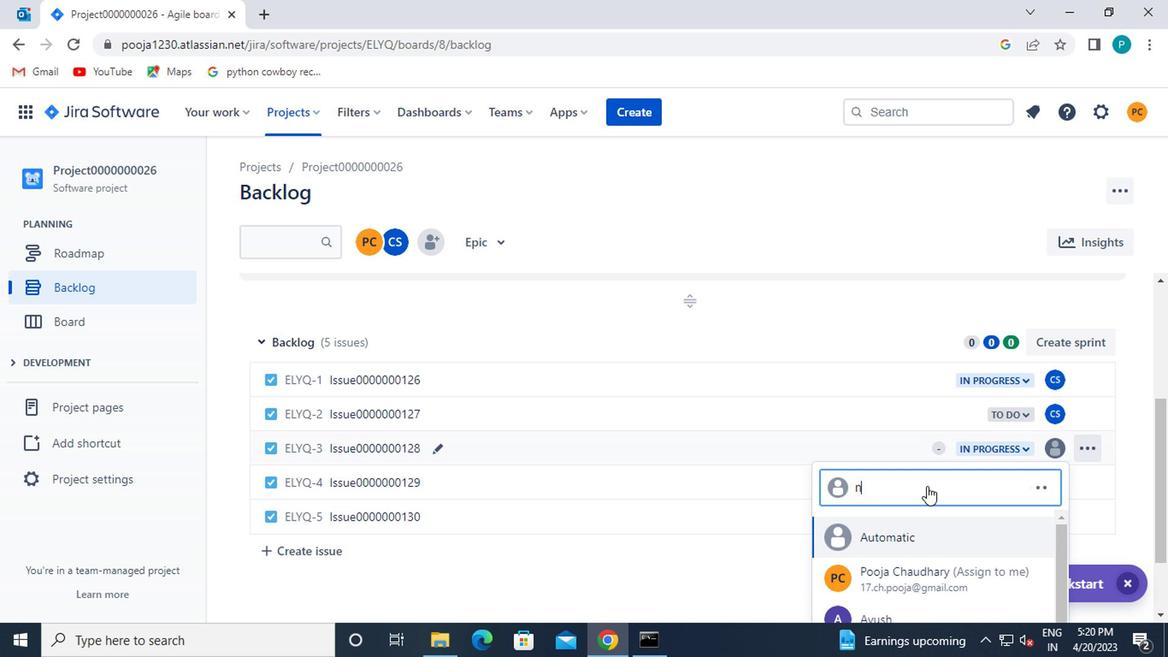 
Action: Mouse moved to (930, 545)
Screenshot: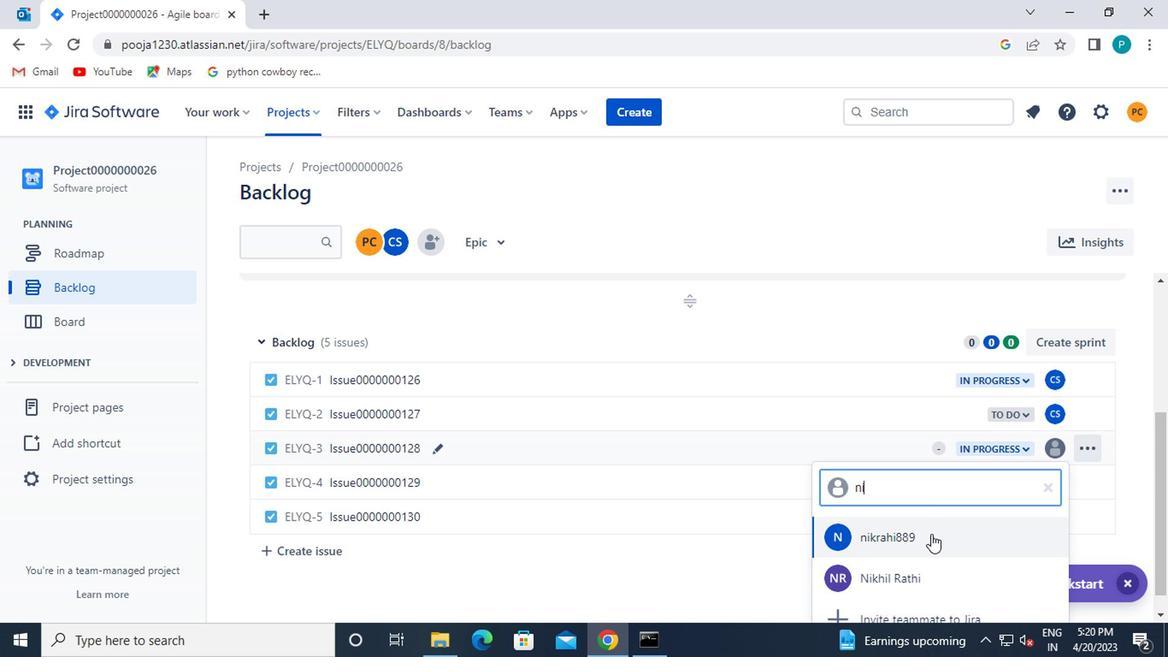 
Action: Mouse pressed left at (930, 545)
Screenshot: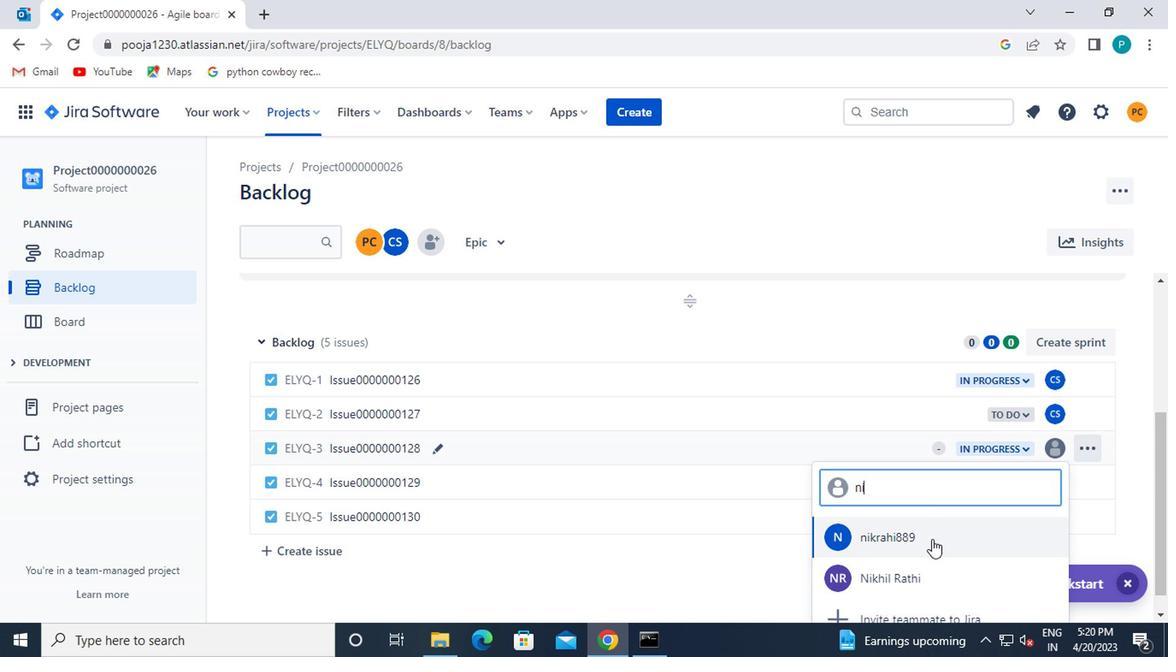 
Action: Mouse moved to (1058, 480)
Screenshot: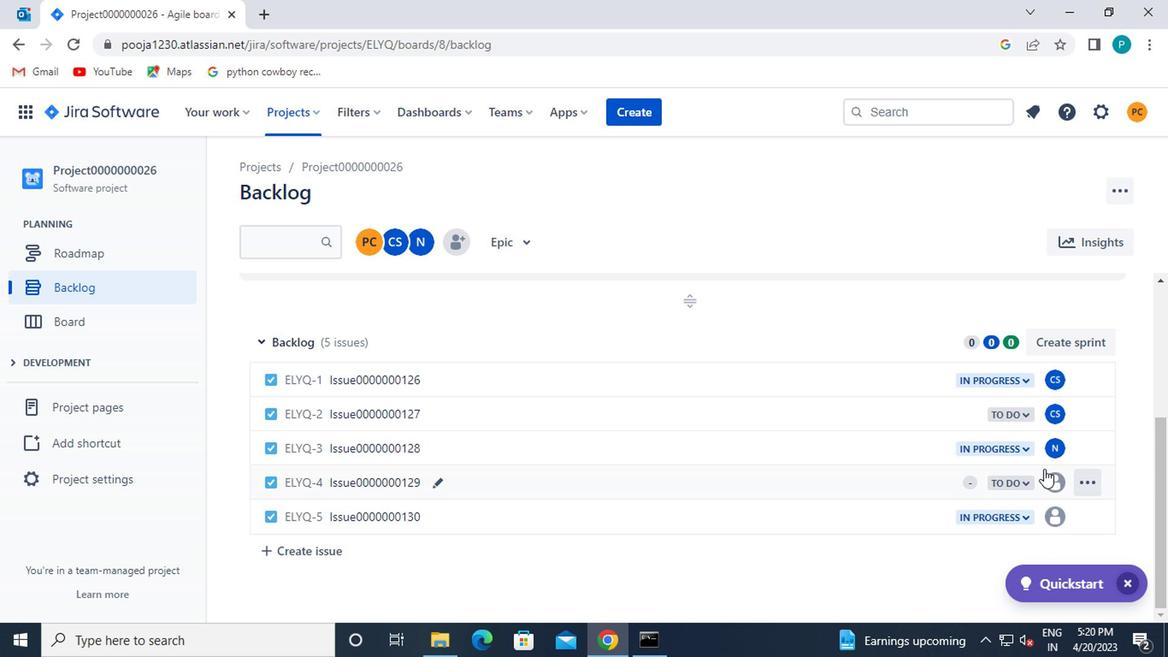 
Action: Mouse pressed left at (1058, 480)
Screenshot: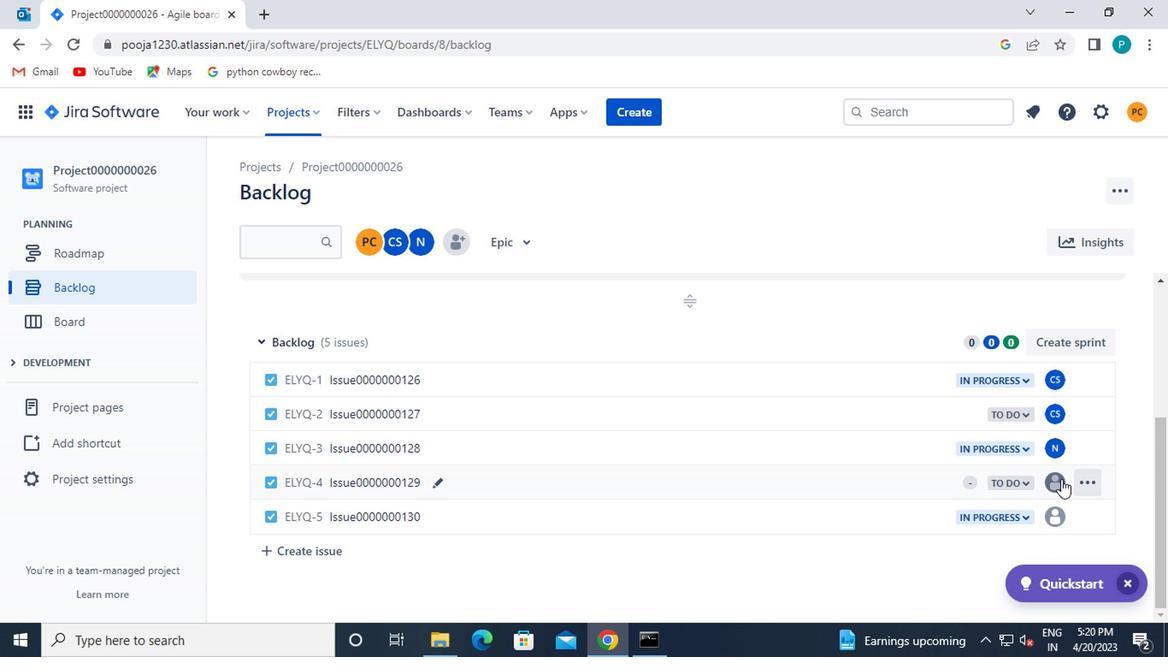 
Action: Mouse moved to (960, 546)
Screenshot: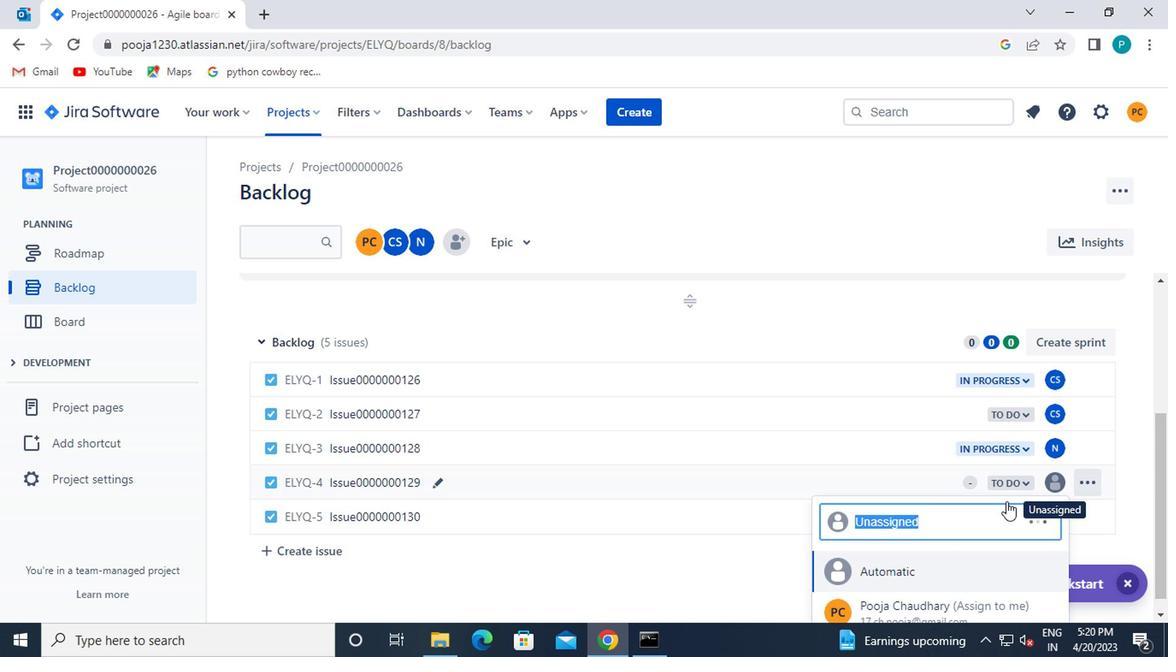 
Action: Mouse scrolled (960, 545) with delta (0, -1)
Screenshot: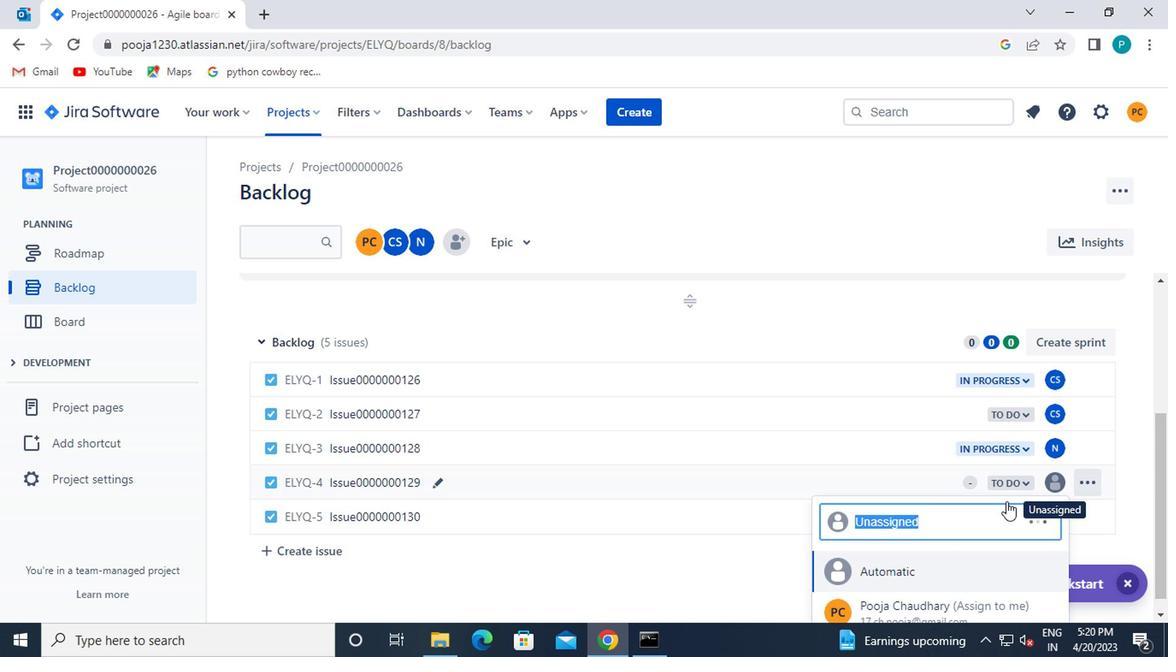 
Action: Mouse moved to (958, 548)
Screenshot: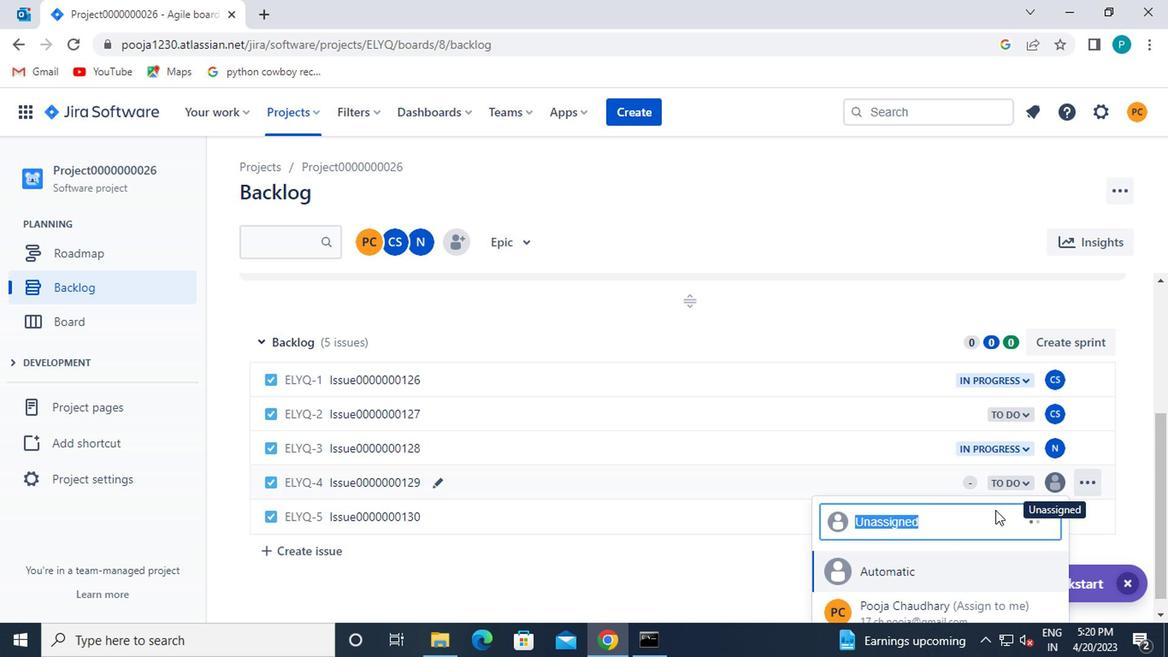 
Action: Mouse scrolled (958, 546) with delta (0, -1)
Screenshot: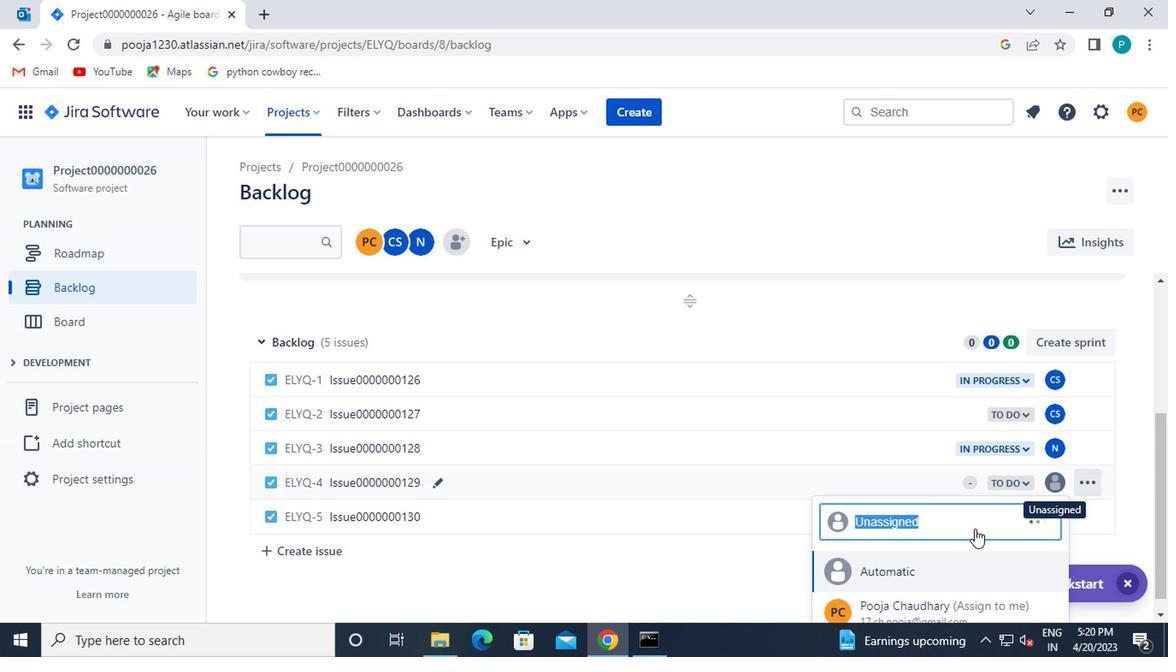 
Action: Mouse moved to (958, 550)
Screenshot: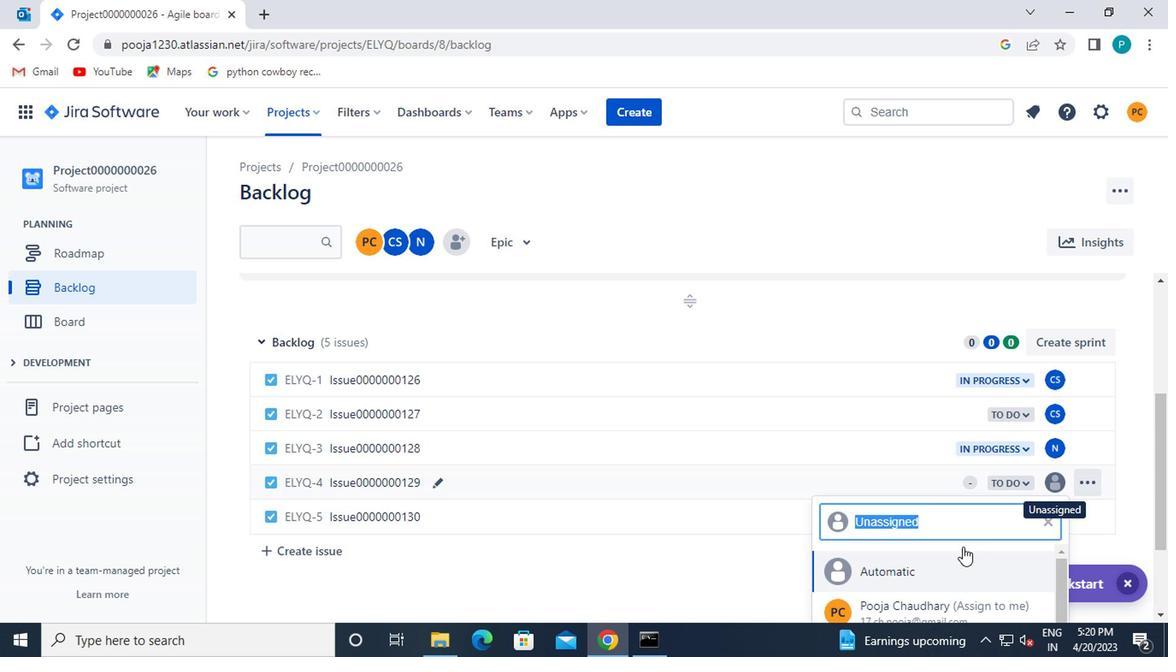 
Action: Mouse scrolled (958, 548) with delta (0, -1)
Screenshot: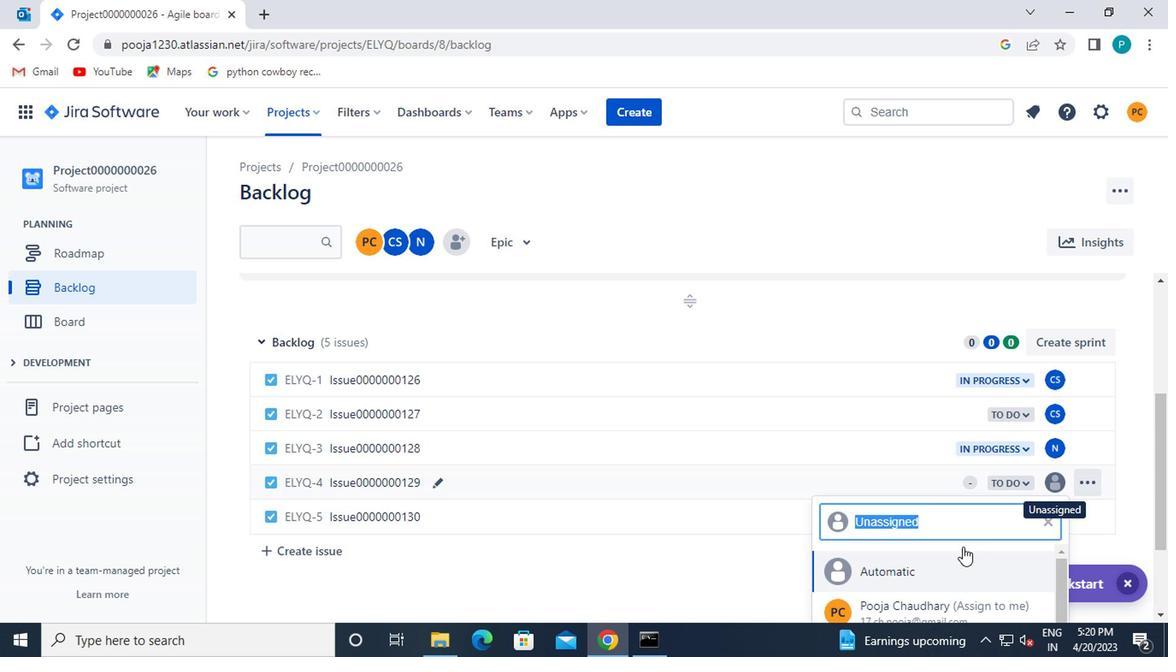 
Action: Mouse moved to (942, 594)
Screenshot: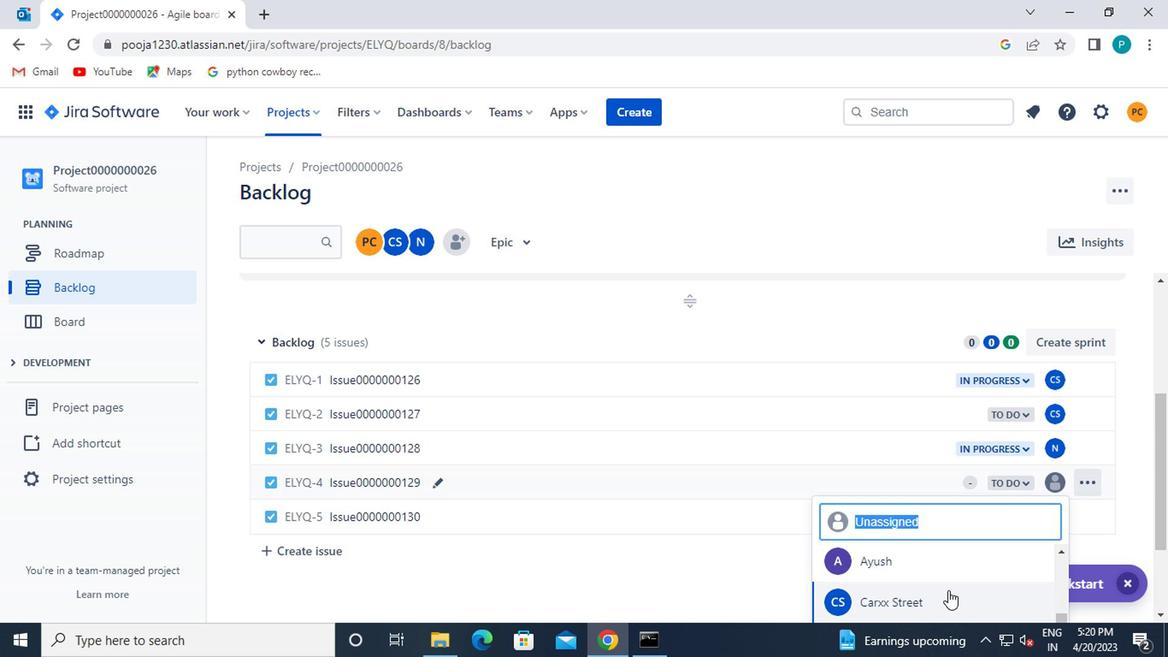 
Action: Mouse scrolled (942, 593) with delta (0, -1)
Screenshot: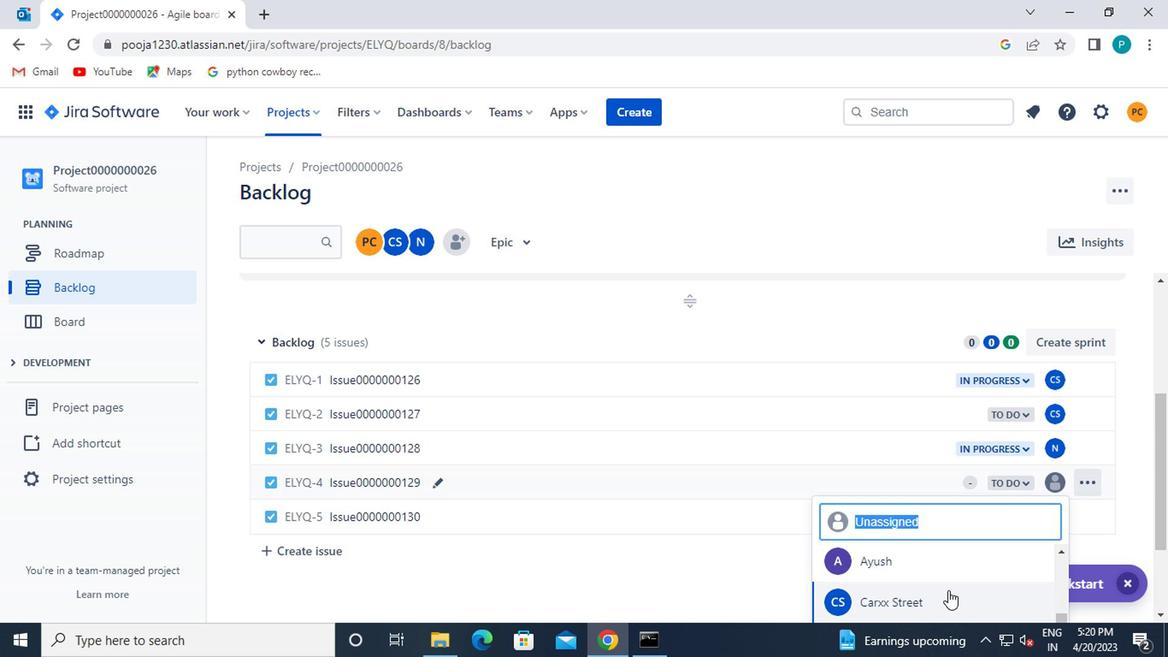 
Action: Mouse scrolled (942, 593) with delta (0, -1)
Screenshot: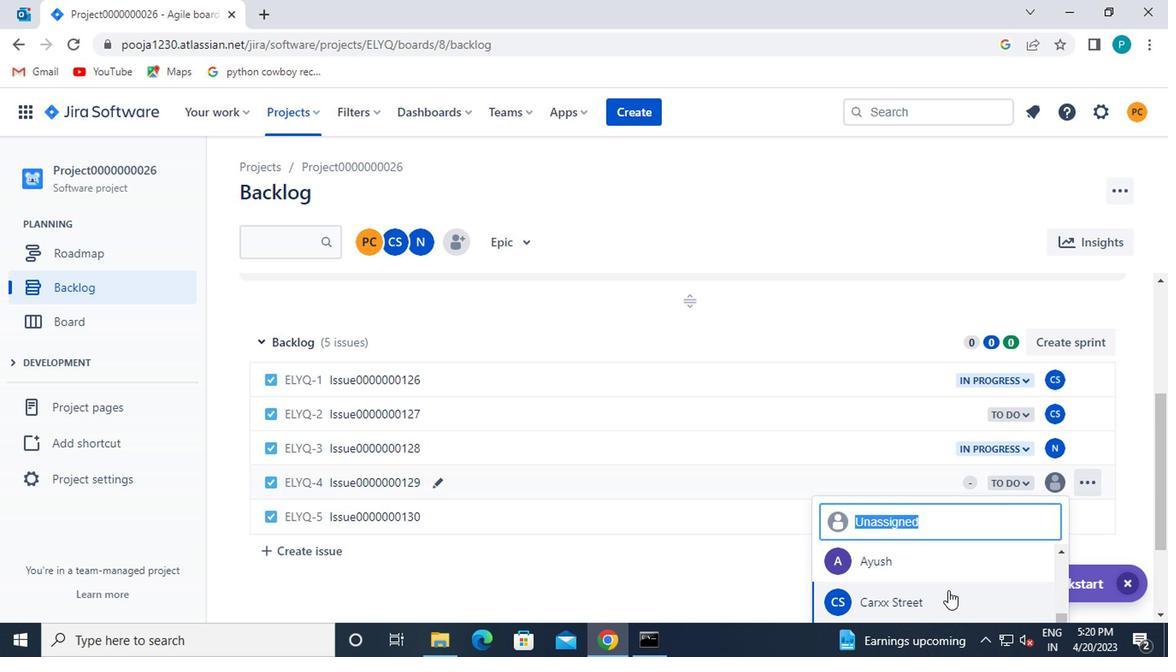 
Action: Mouse moved to (931, 520)
Screenshot: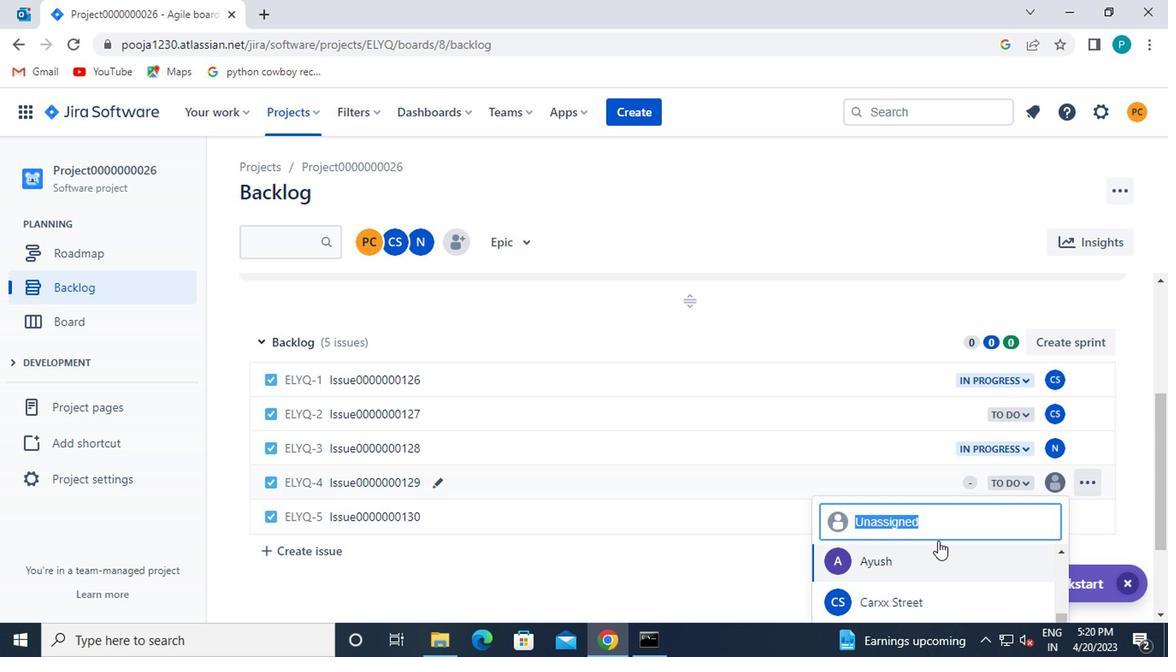 
Action: Mouse pressed left at (931, 520)
Screenshot: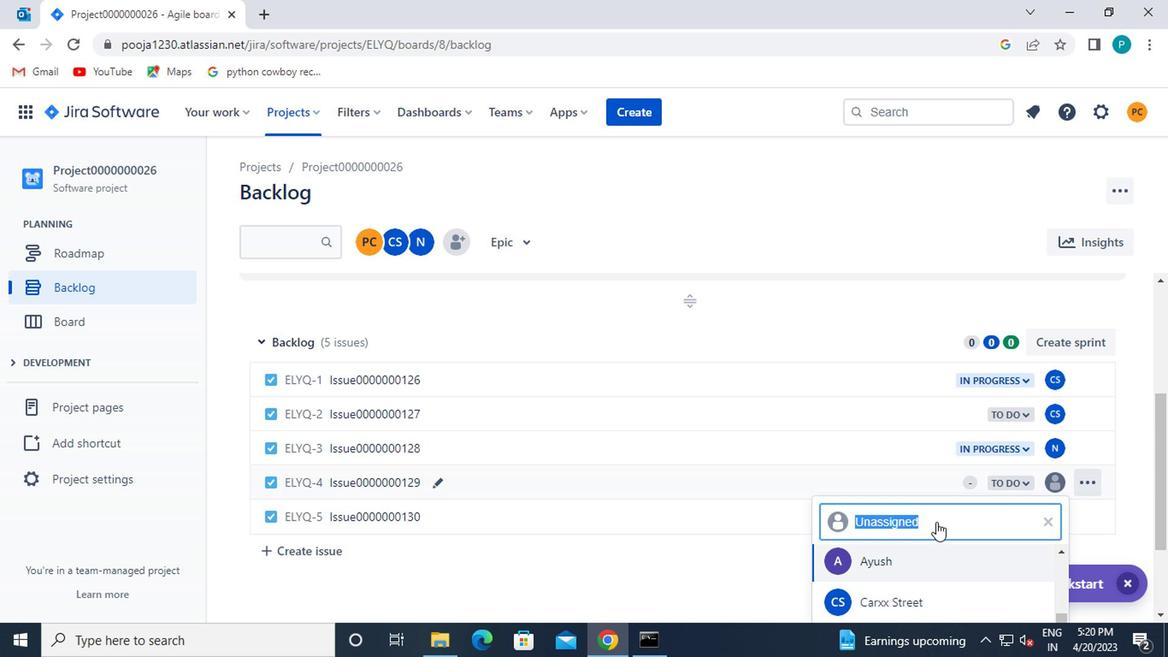 
Action: Key pressed ni
Screenshot: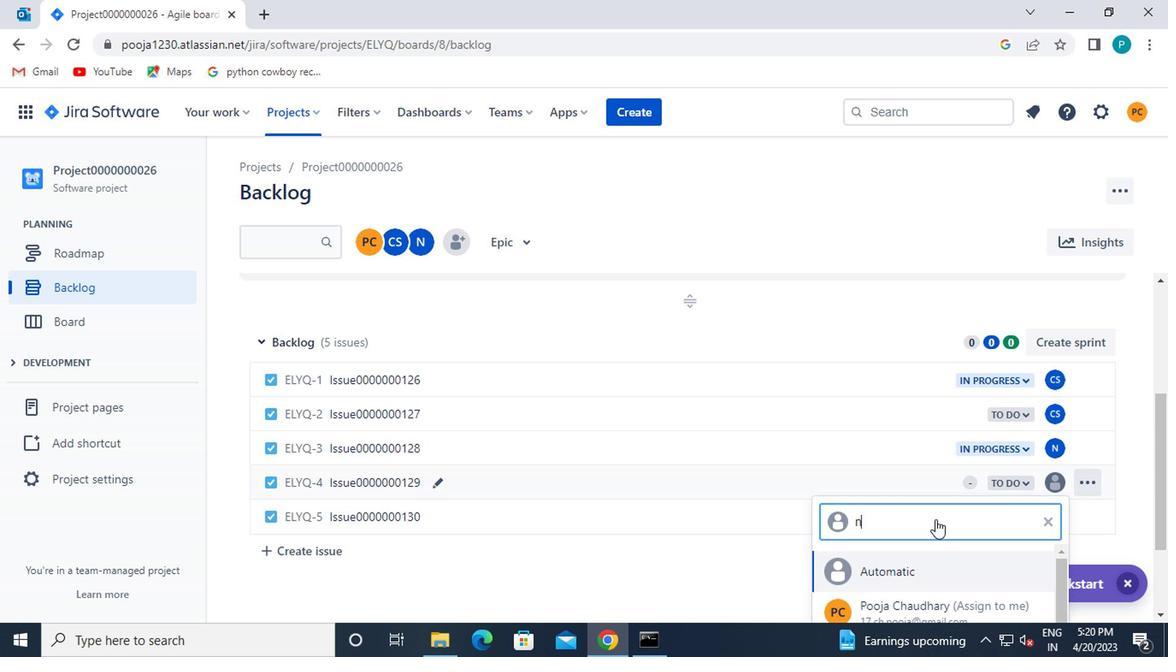 
Action: Mouse moved to (913, 572)
Screenshot: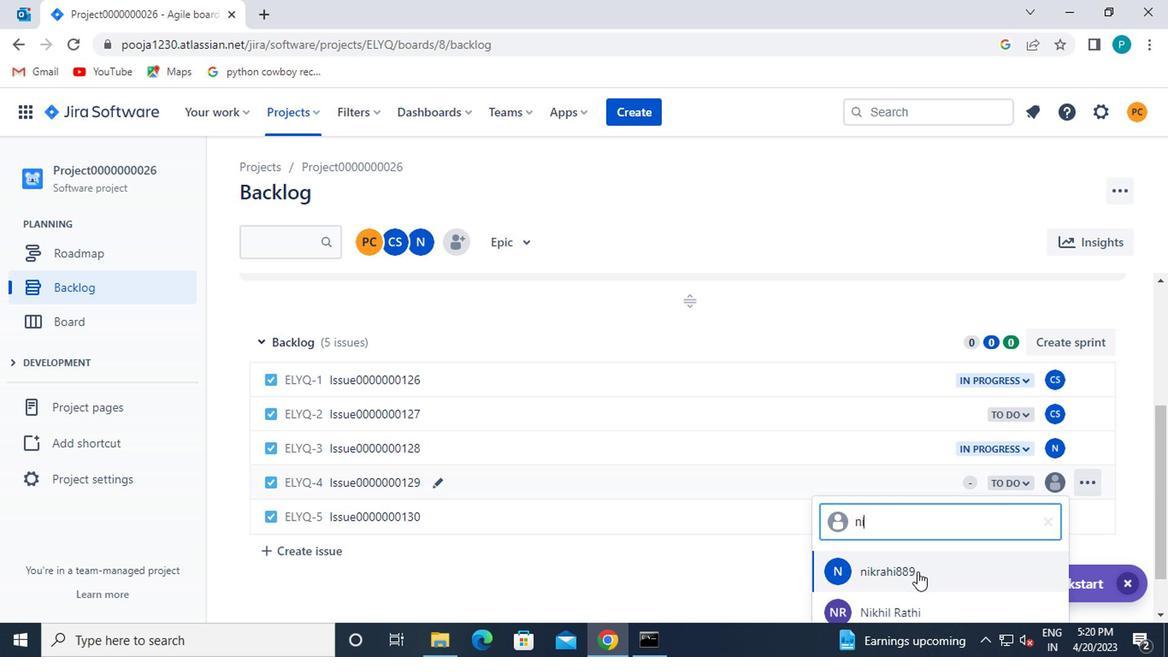 
Action: Mouse pressed left at (913, 572)
Screenshot: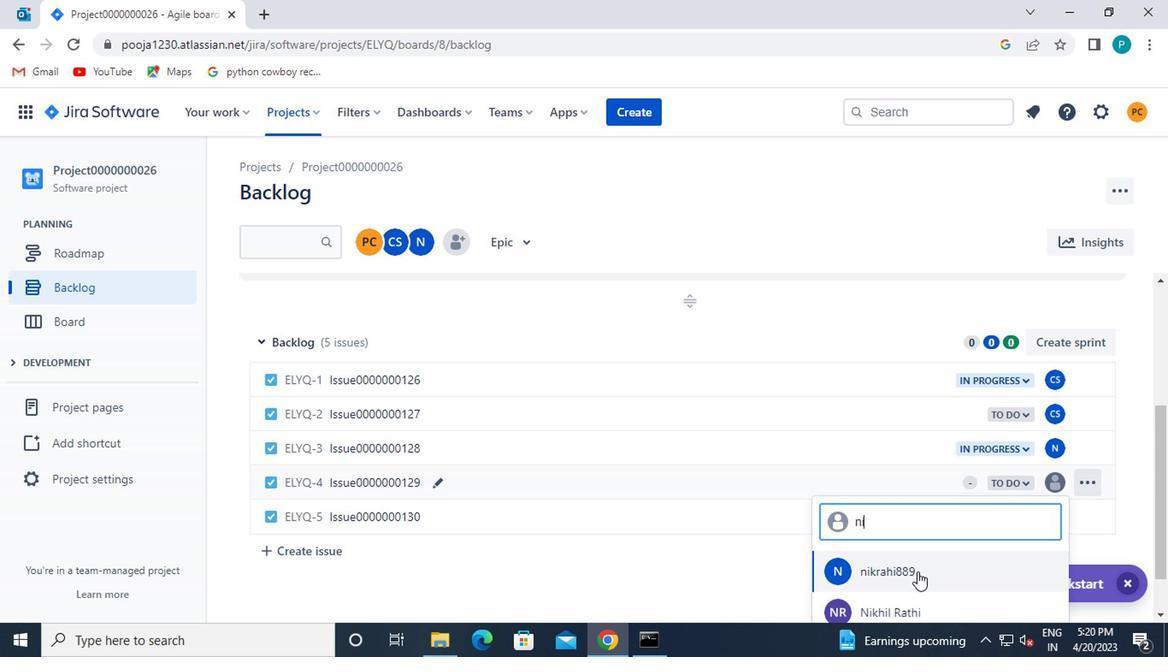 
Action: Mouse moved to (1051, 518)
Screenshot: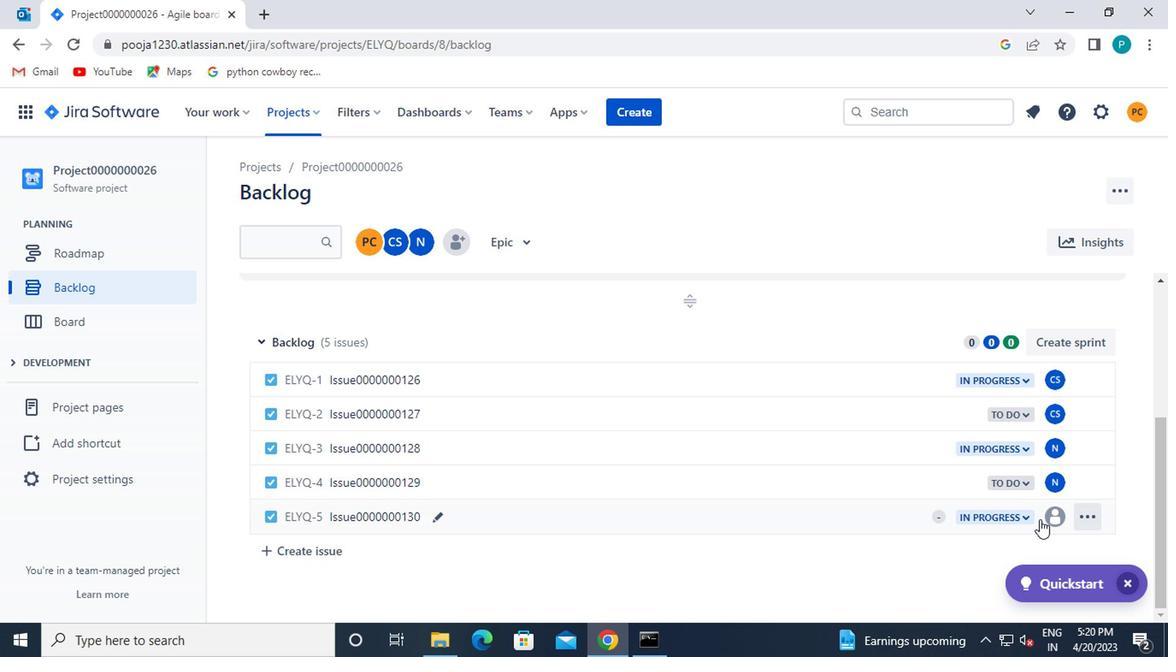 
Action: Mouse pressed left at (1051, 518)
Screenshot: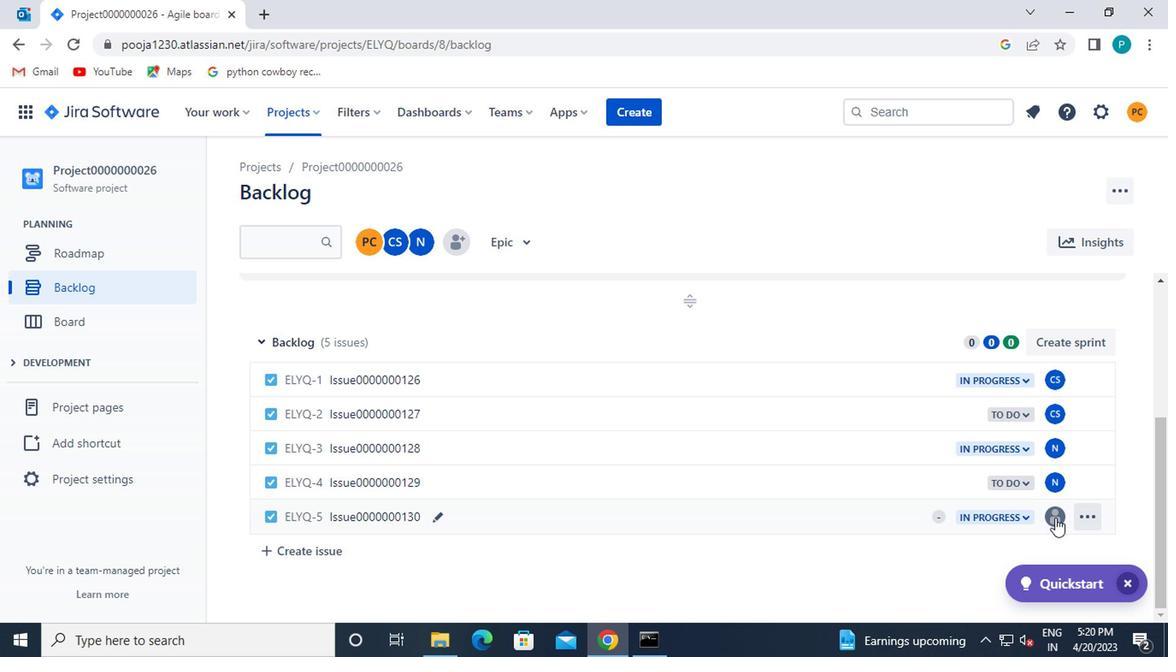
Action: Mouse moved to (1050, 518)
Screenshot: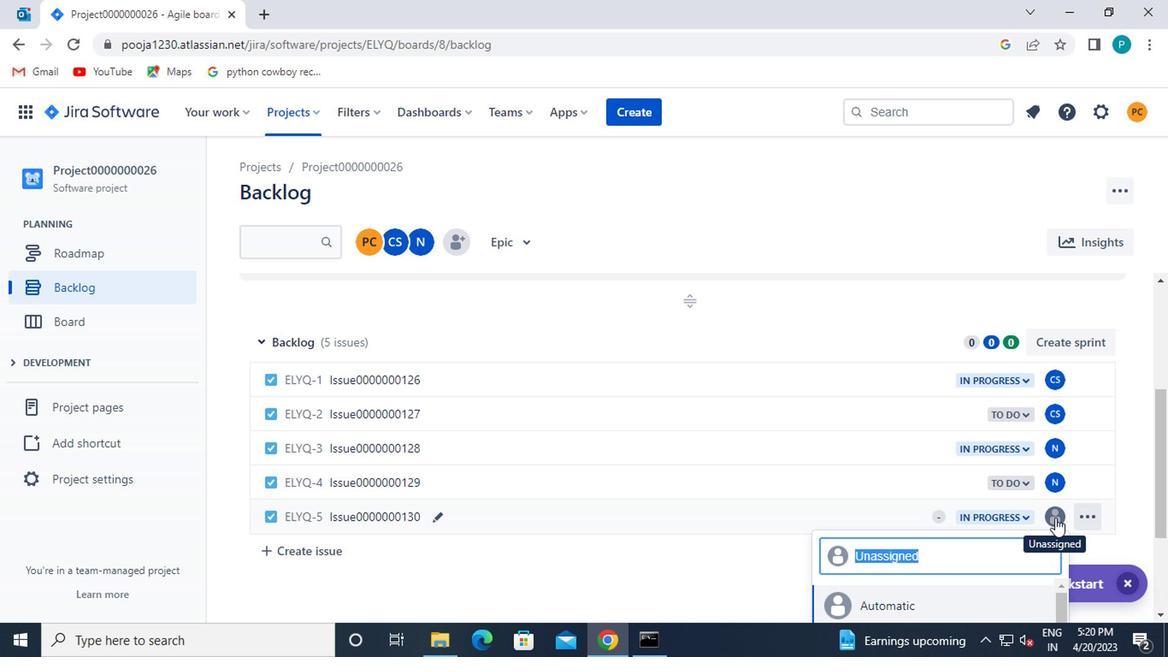 
Action: Mouse scrolled (1050, 518) with delta (0, 0)
Screenshot: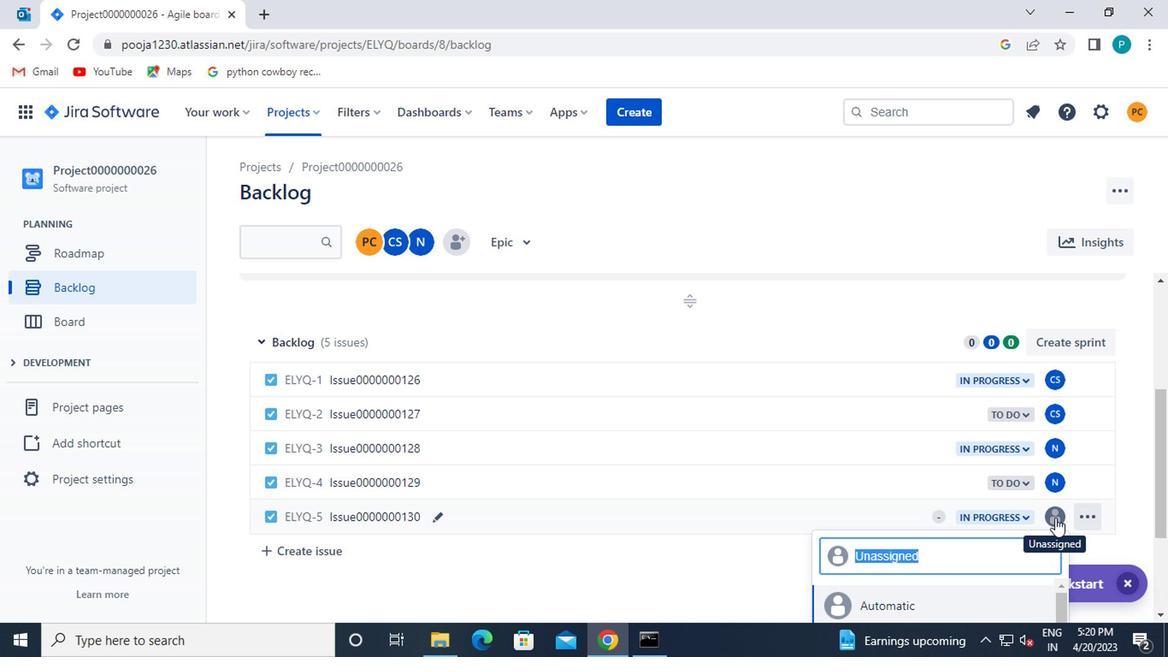 
Action: Mouse moved to (1050, 518)
Screenshot: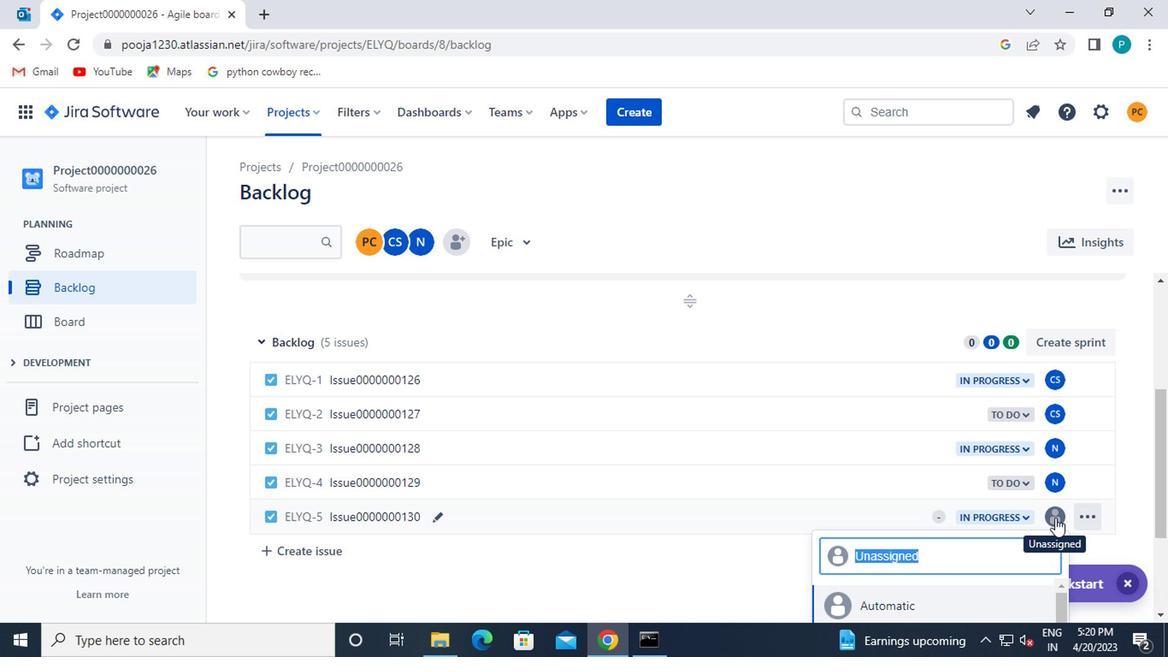 
Action: Mouse scrolled (1050, 518) with delta (0, 0)
Screenshot: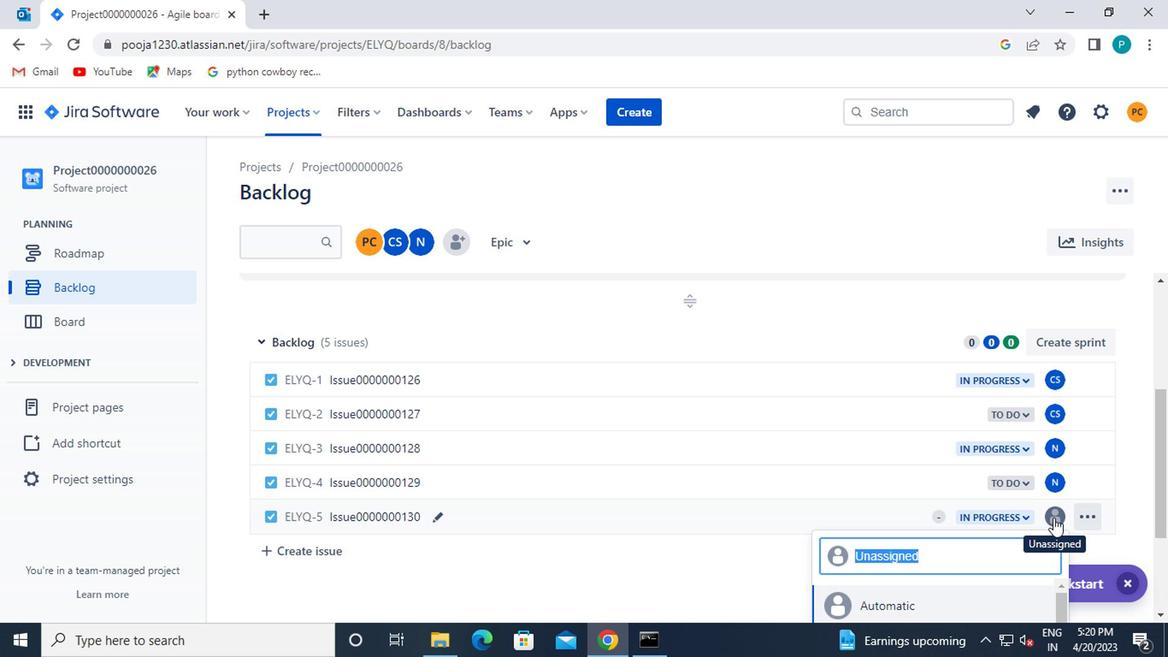
Action: Mouse moved to (962, 551)
Screenshot: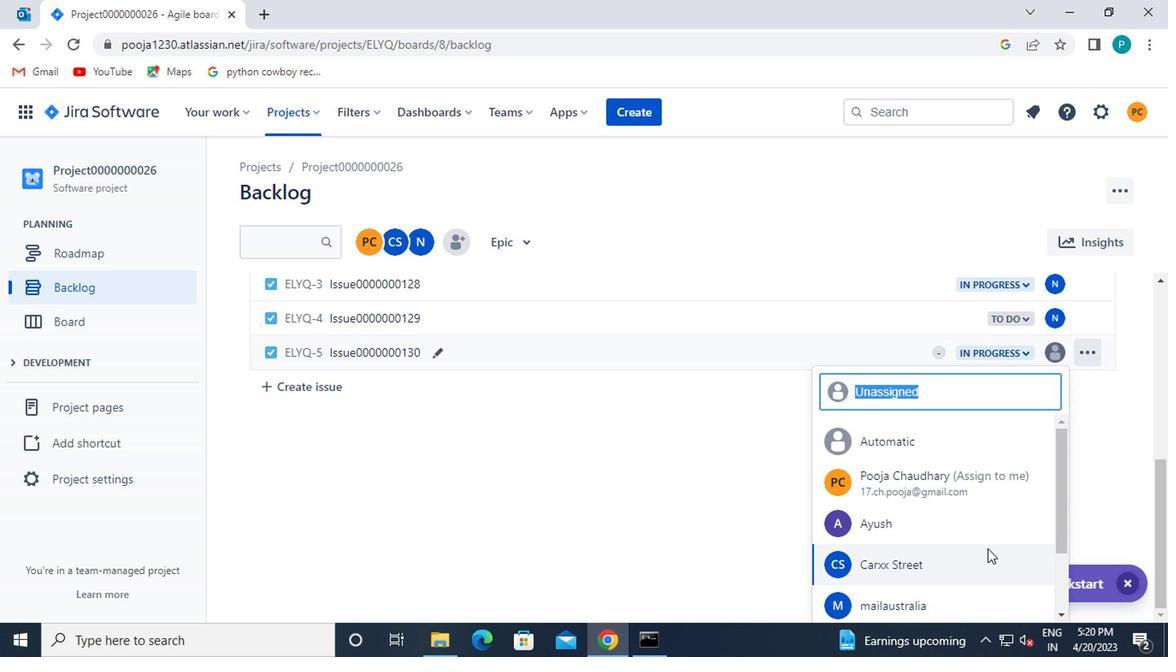 
Action: Mouse scrolled (962, 550) with delta (0, 0)
Screenshot: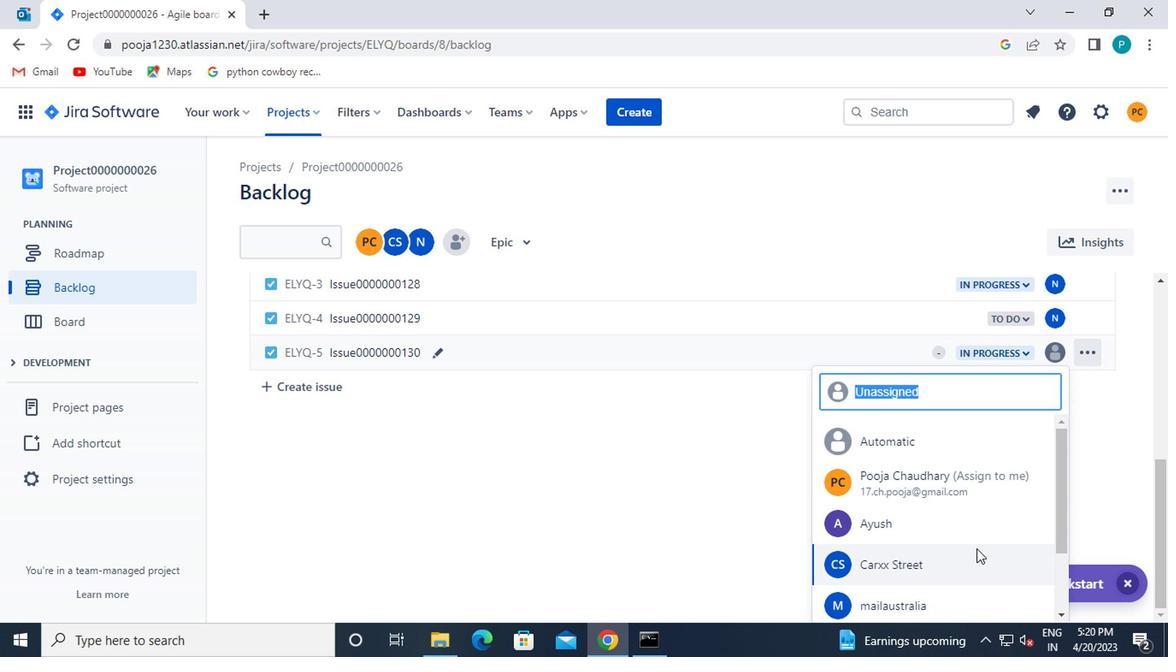 
Action: Mouse moved to (938, 593)
Screenshot: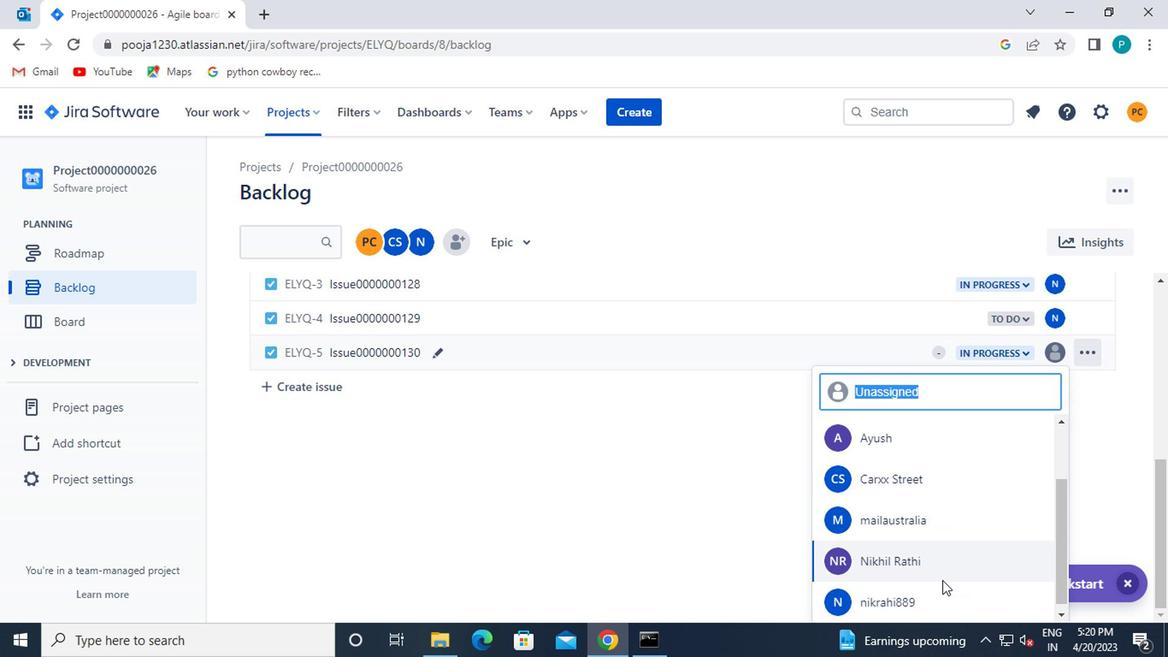 
Action: Mouse pressed left at (938, 593)
Screenshot: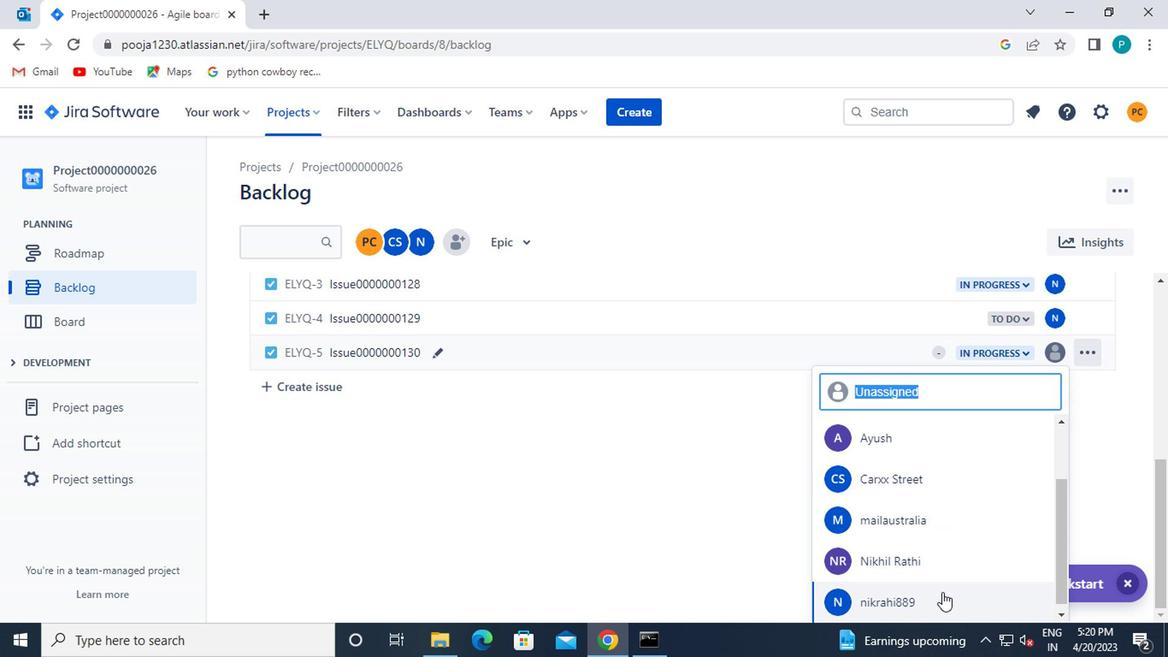 
